 Task: Set the ecosystem for new security advisory in the repository "Javascript" to "NuGet".
Action: Mouse moved to (1218, 287)
Screenshot: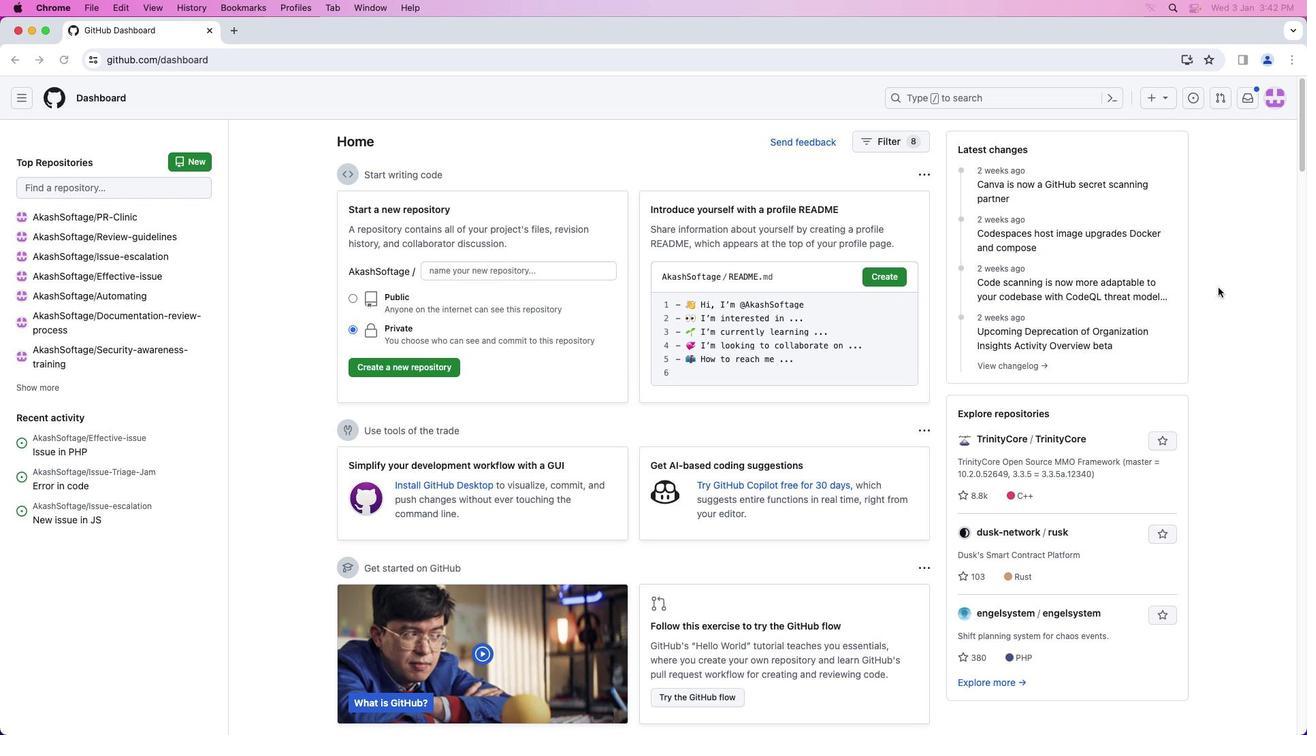
Action: Mouse pressed left at (1218, 287)
Screenshot: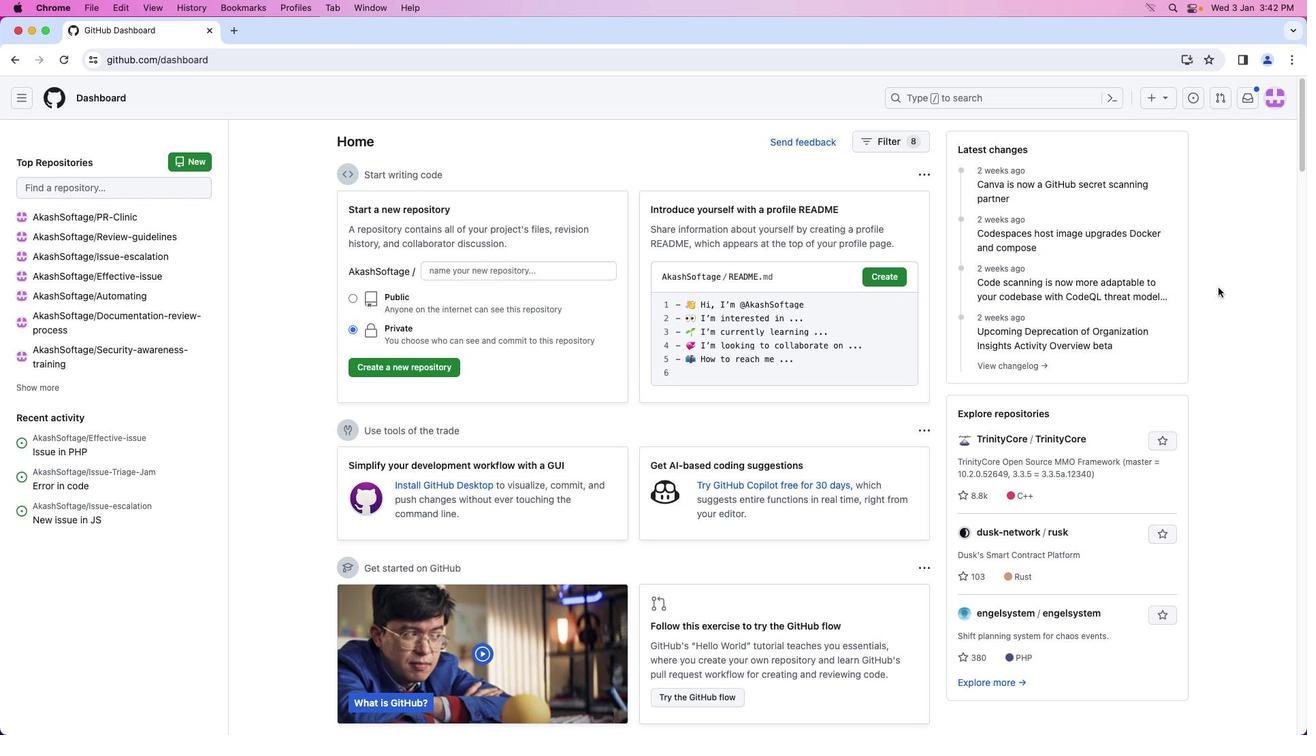 
Action: Mouse moved to (1278, 98)
Screenshot: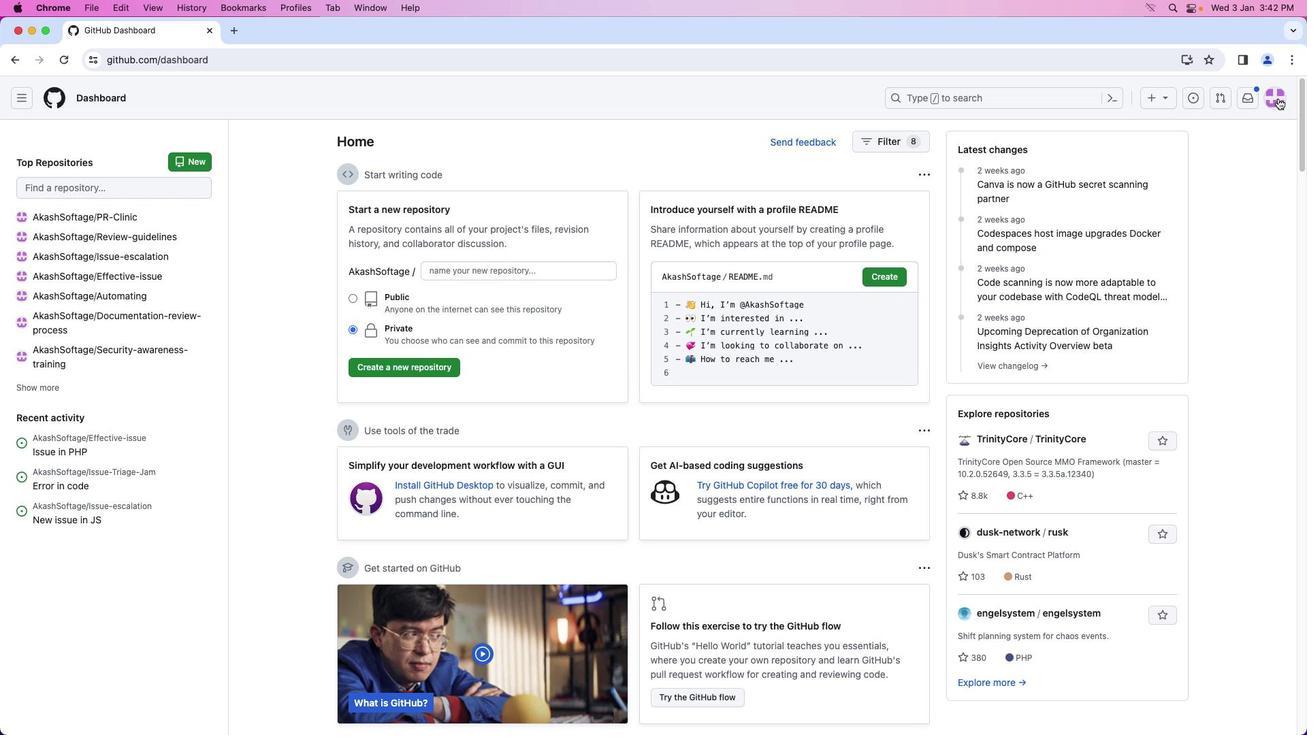 
Action: Mouse pressed left at (1278, 98)
Screenshot: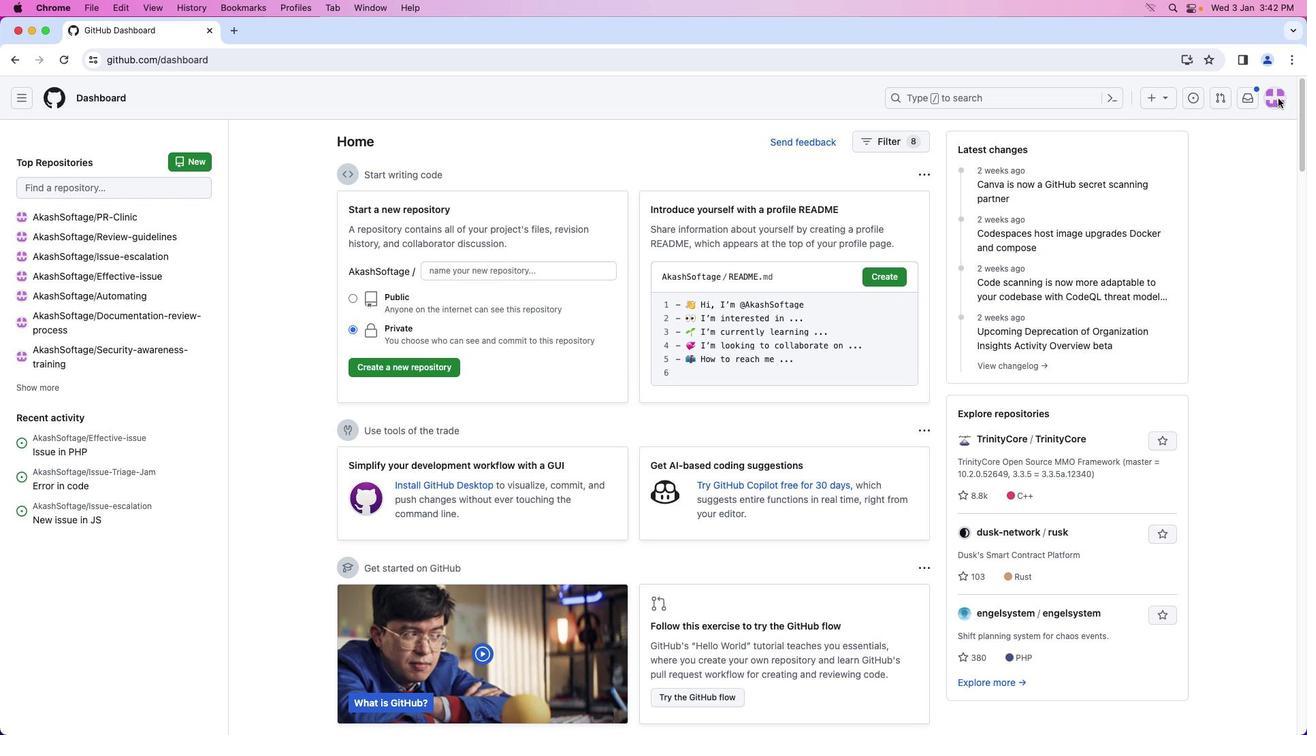 
Action: Mouse moved to (1227, 218)
Screenshot: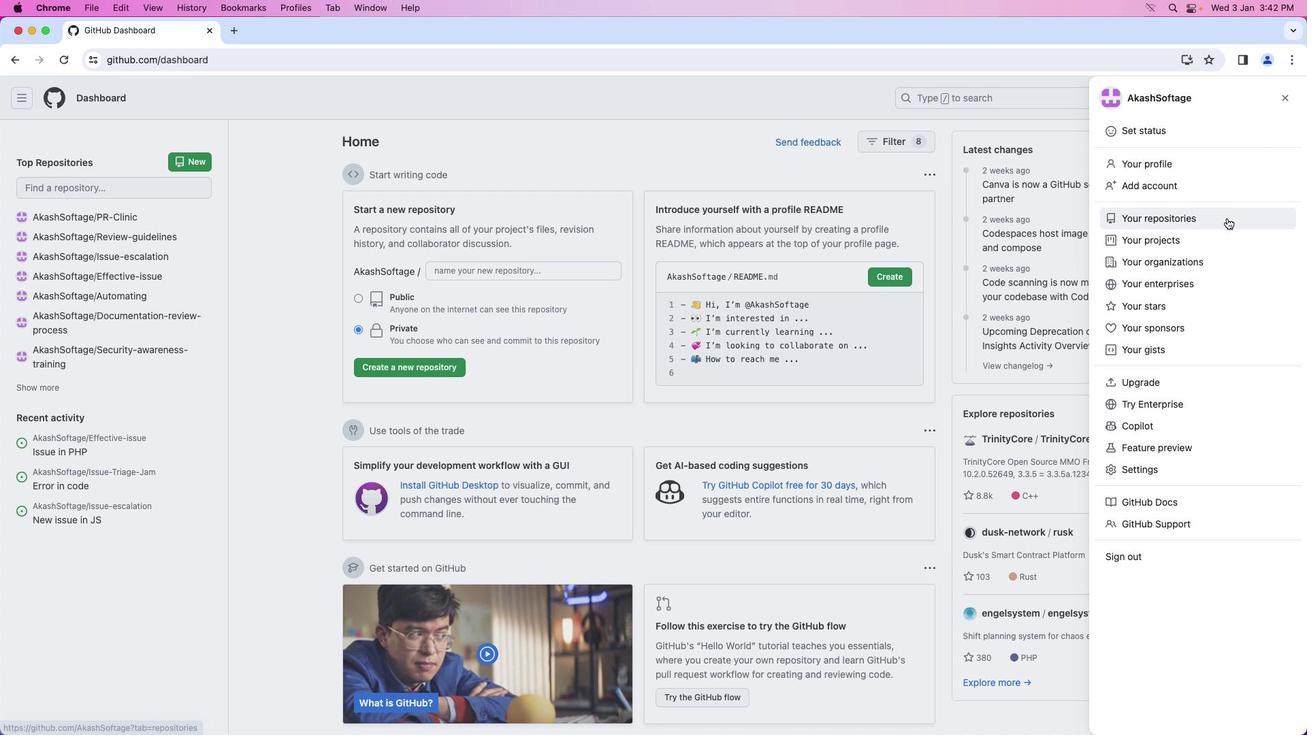 
Action: Mouse pressed left at (1227, 218)
Screenshot: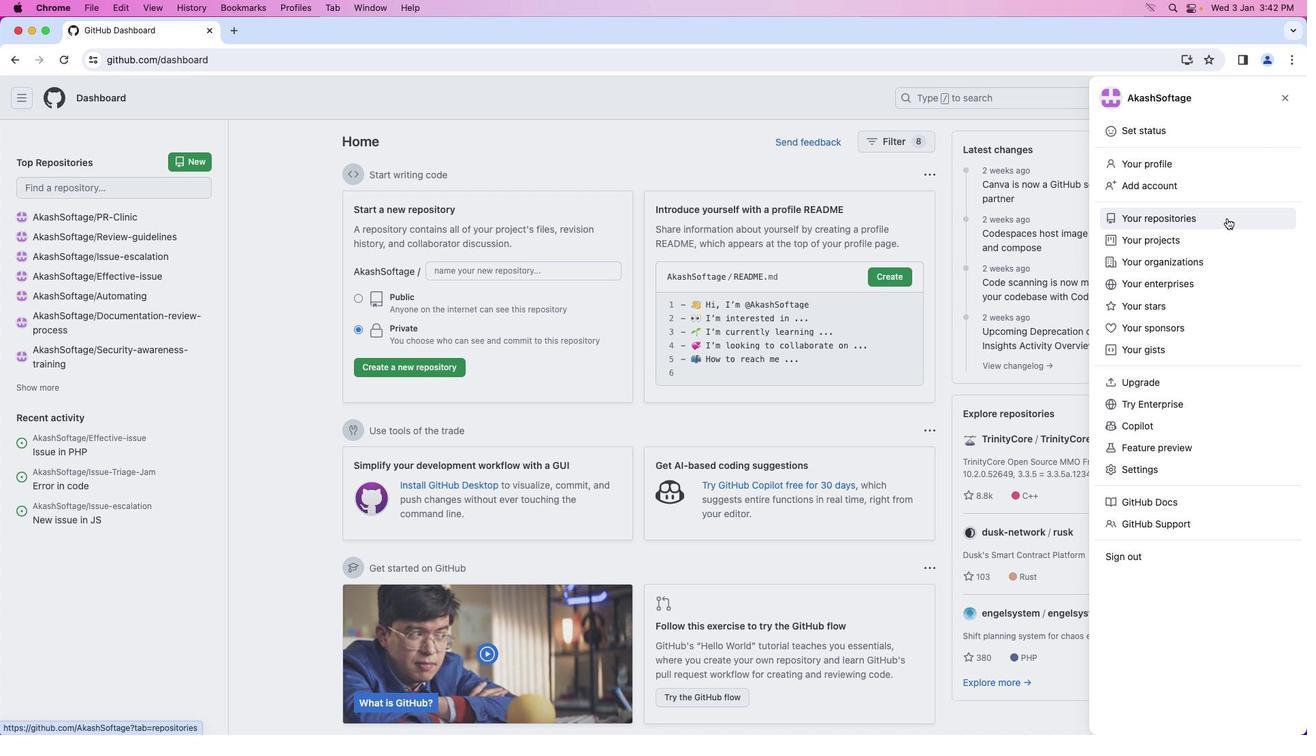 
Action: Mouse moved to (500, 228)
Screenshot: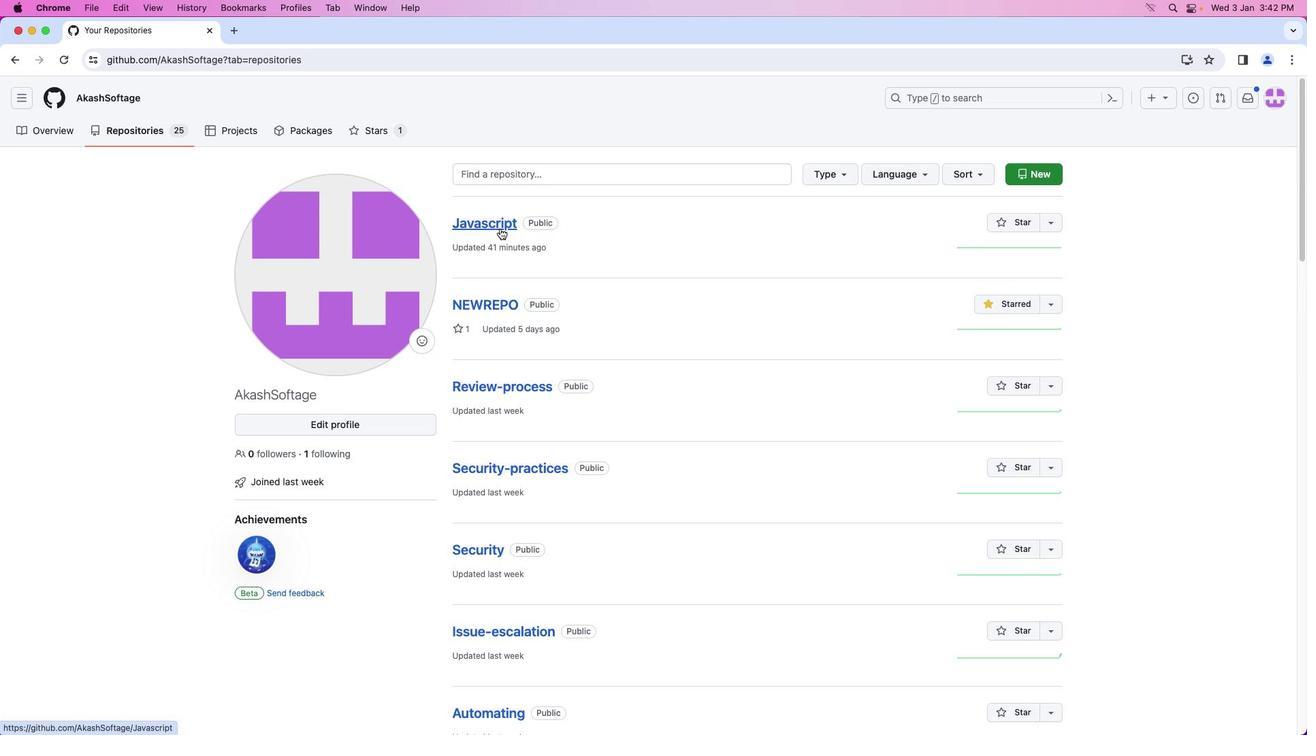 
Action: Mouse pressed left at (500, 228)
Screenshot: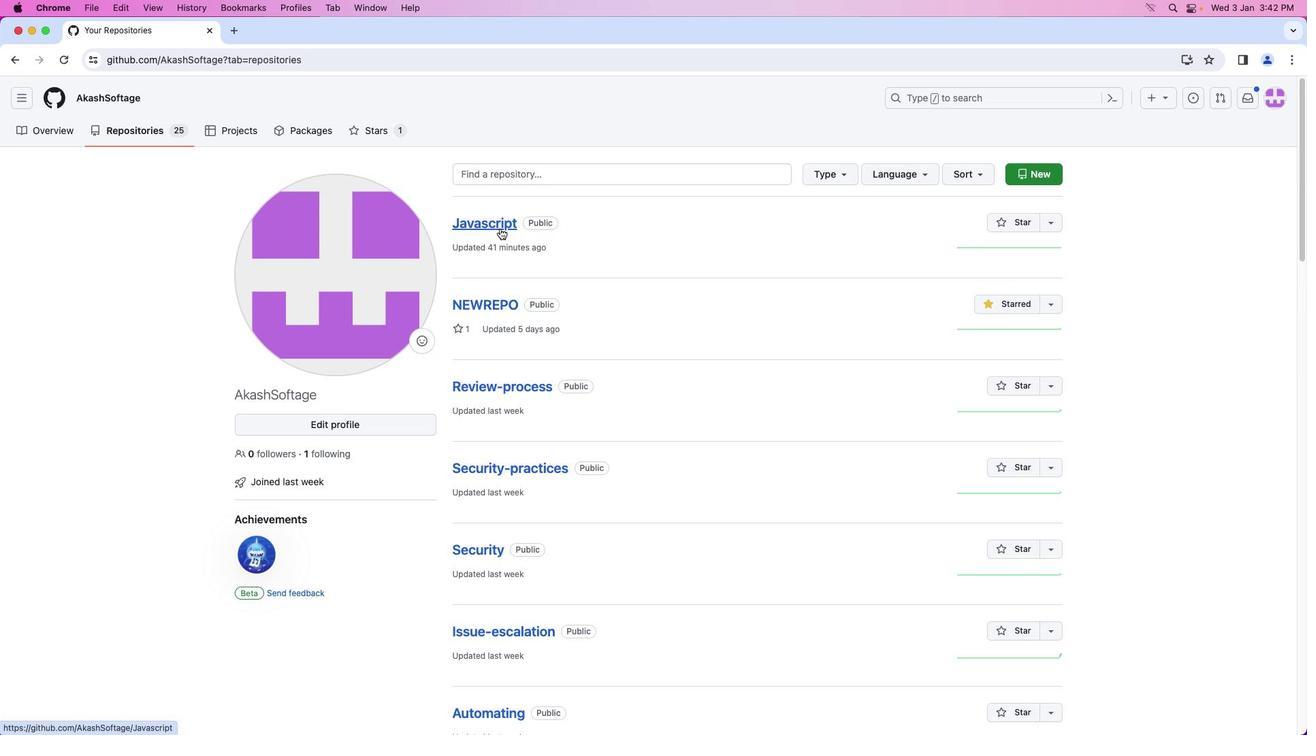 
Action: Mouse moved to (441, 144)
Screenshot: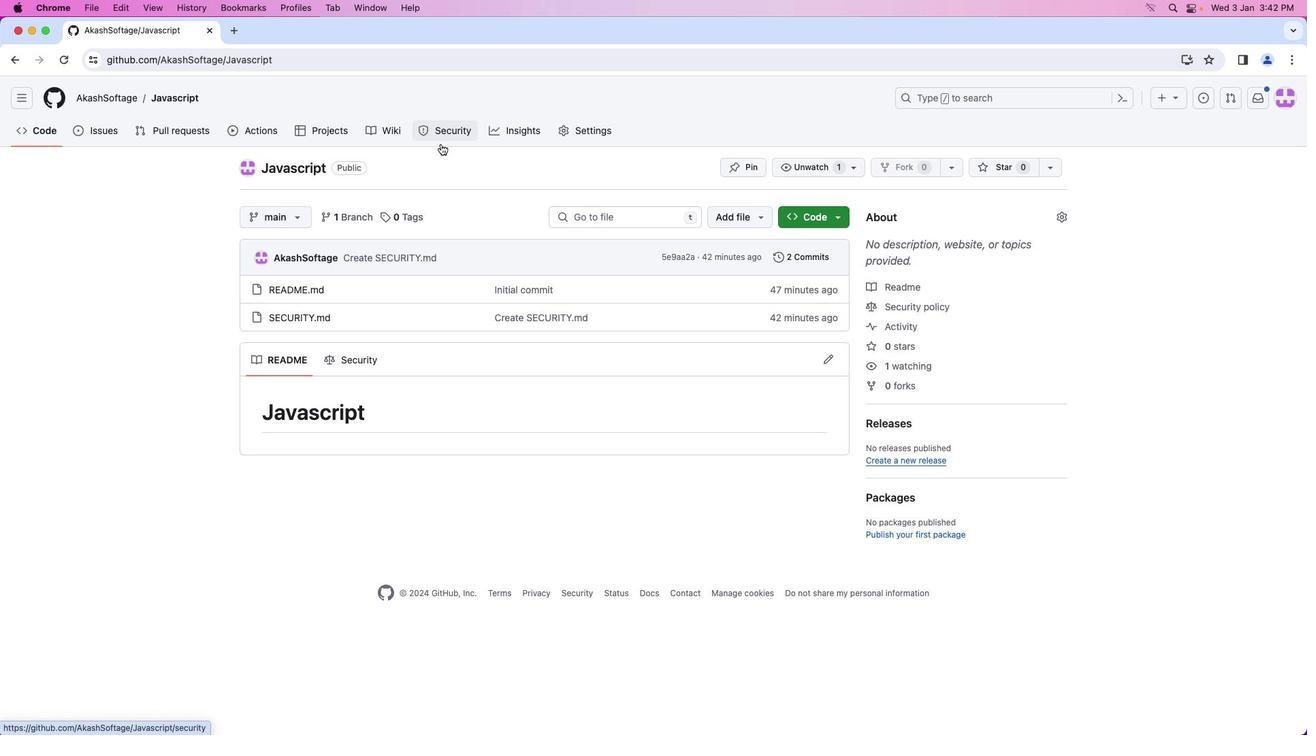 
Action: Mouse pressed left at (441, 144)
Screenshot: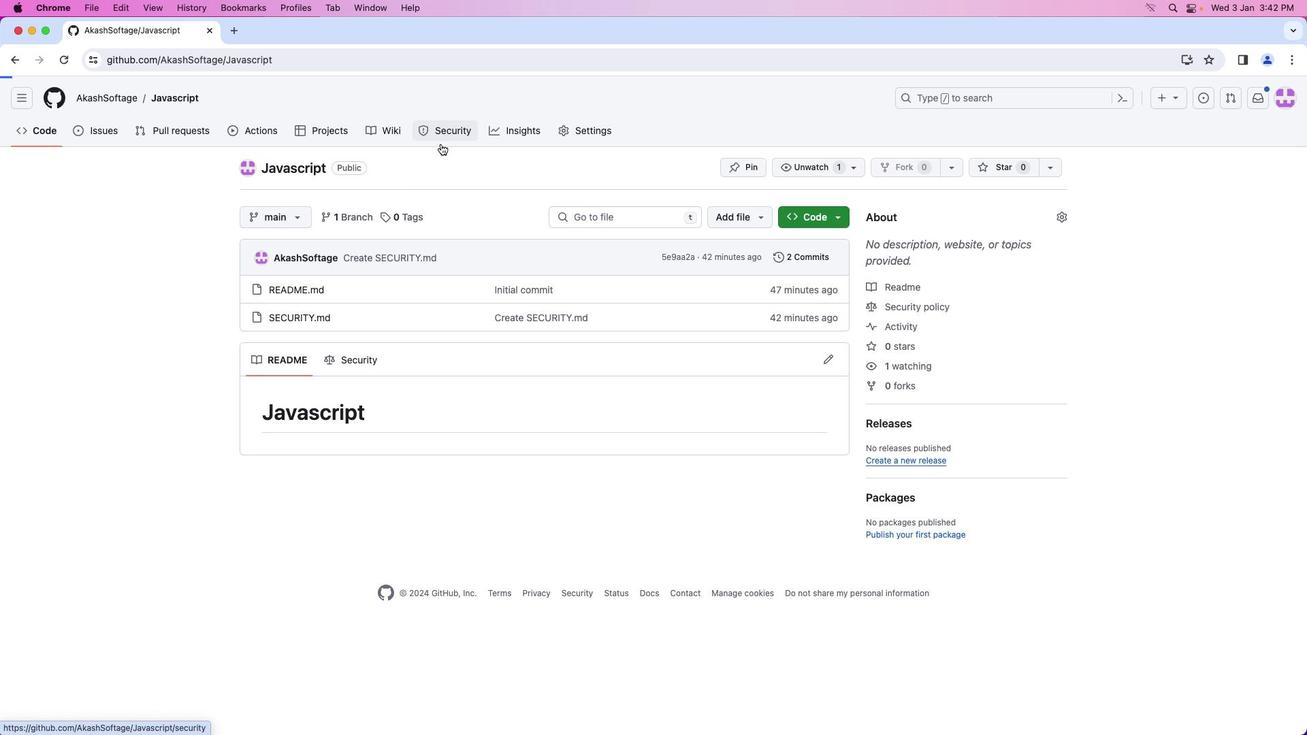 
Action: Mouse moved to (358, 251)
Screenshot: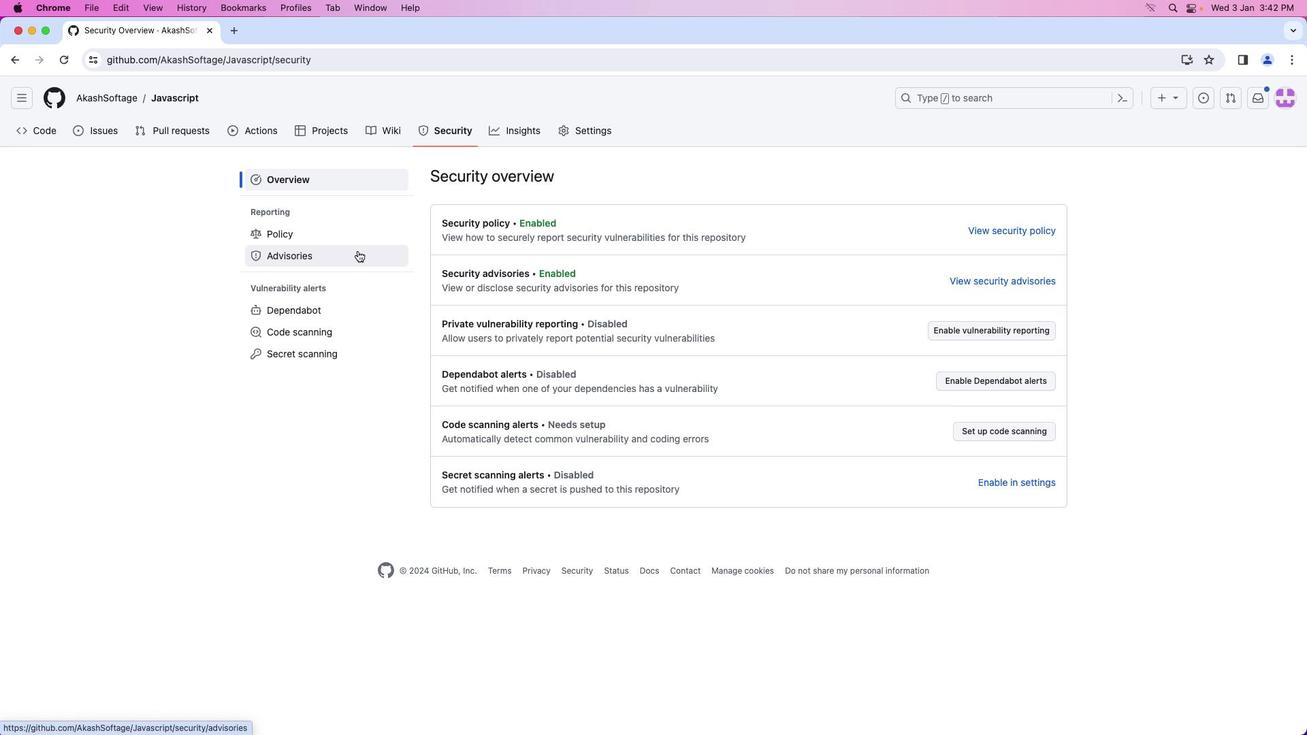 
Action: Mouse pressed left at (358, 251)
Screenshot: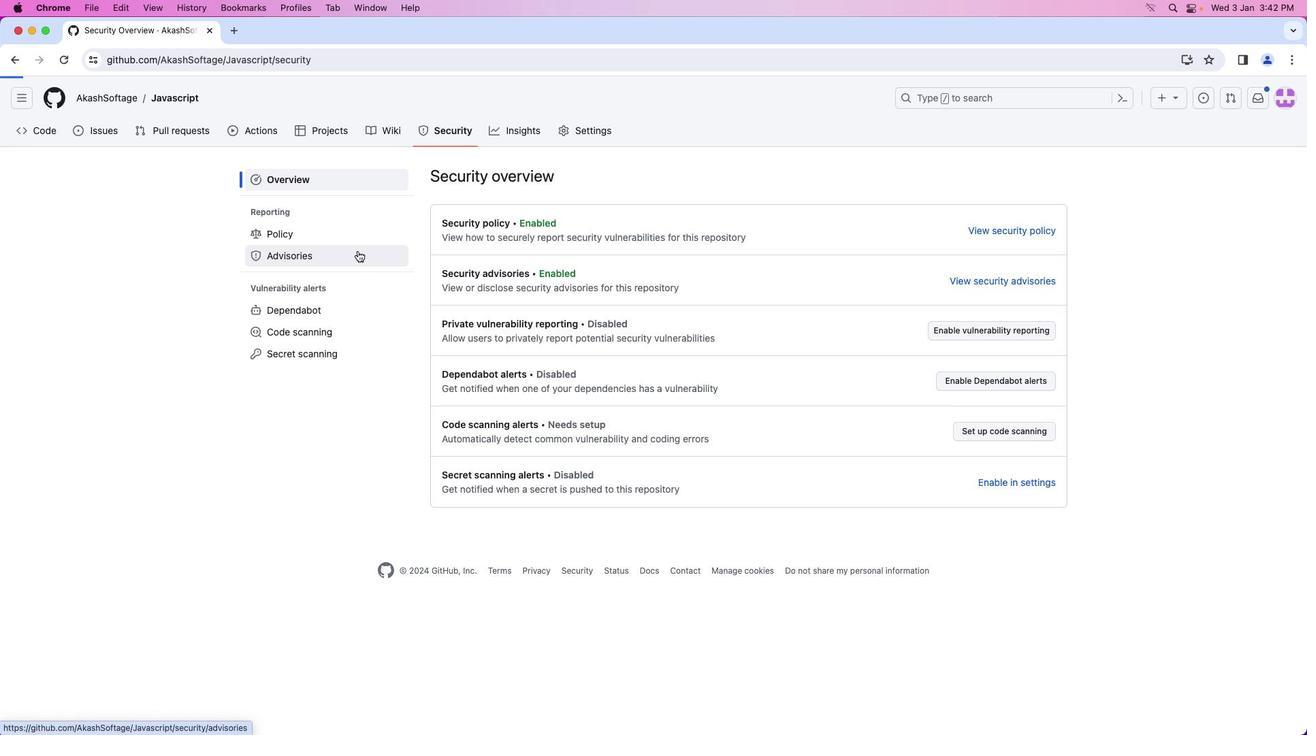 
Action: Mouse moved to (931, 185)
Screenshot: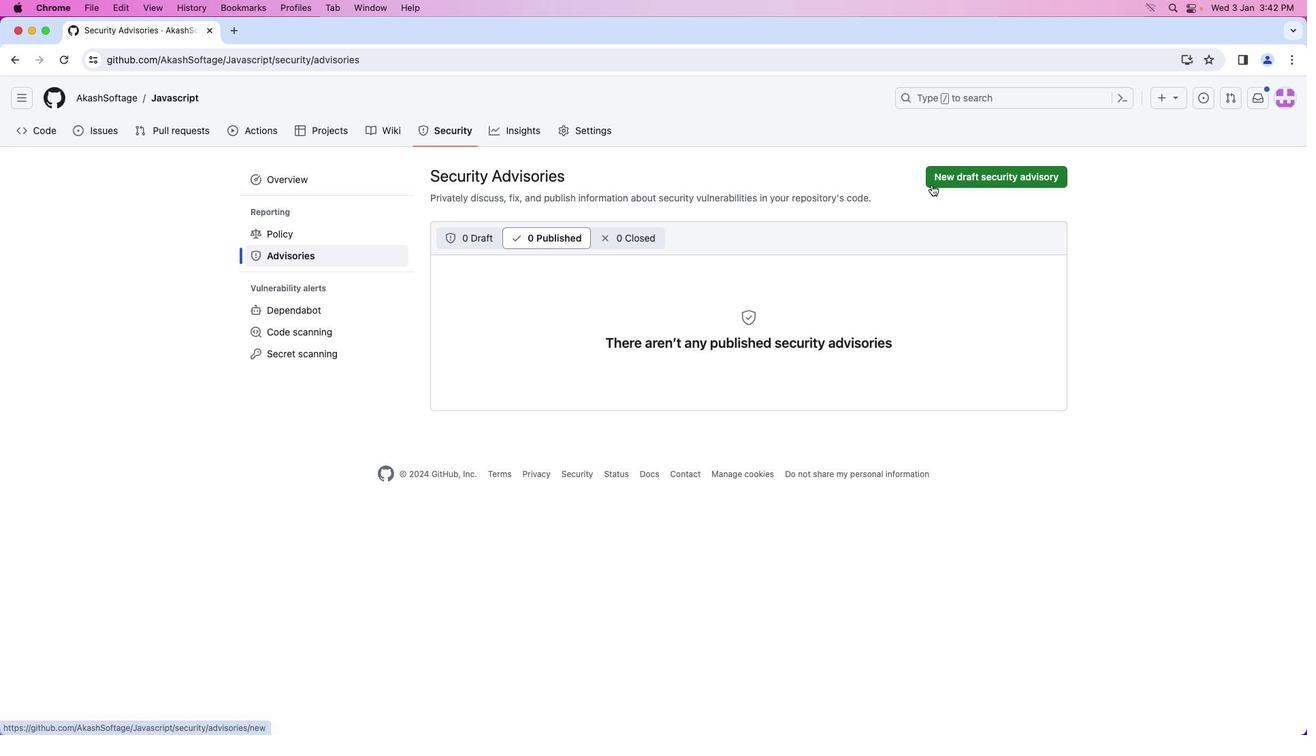 
Action: Mouse pressed left at (931, 185)
Screenshot: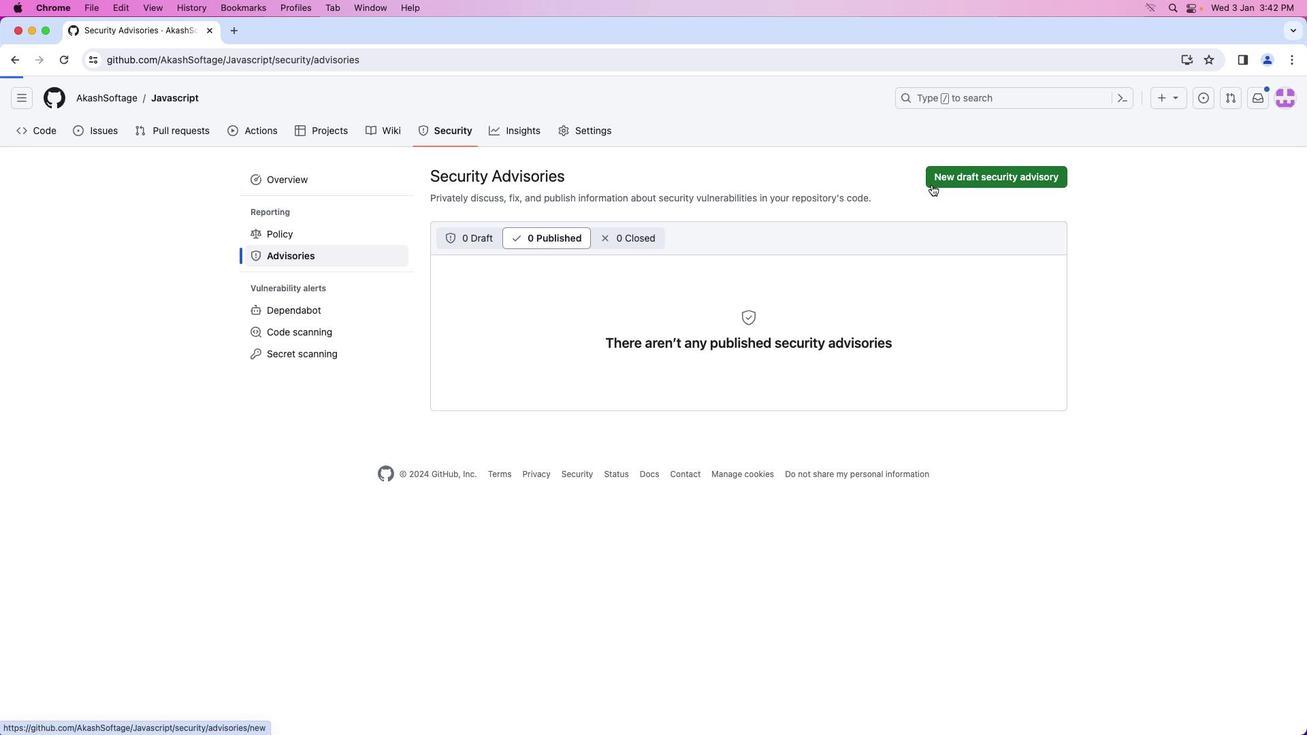 
Action: Mouse moved to (695, 317)
Screenshot: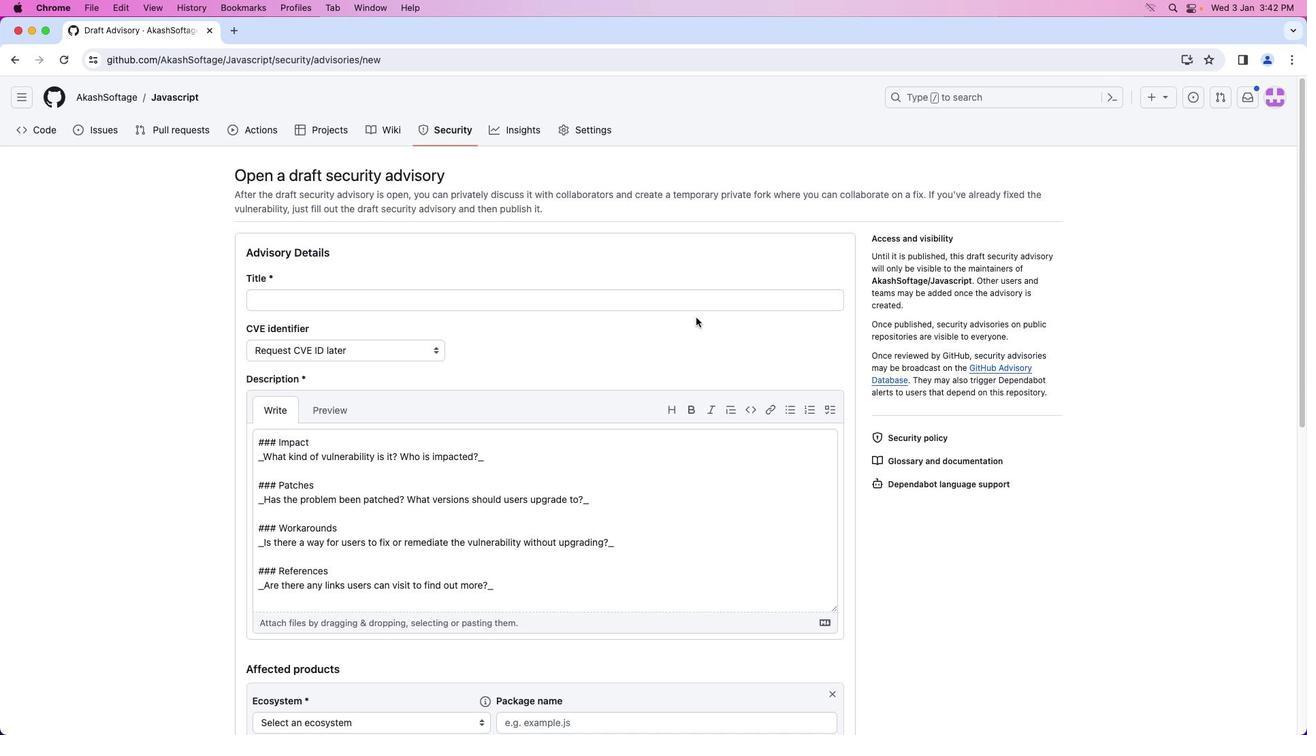 
Action: Mouse scrolled (695, 317) with delta (0, 0)
Screenshot: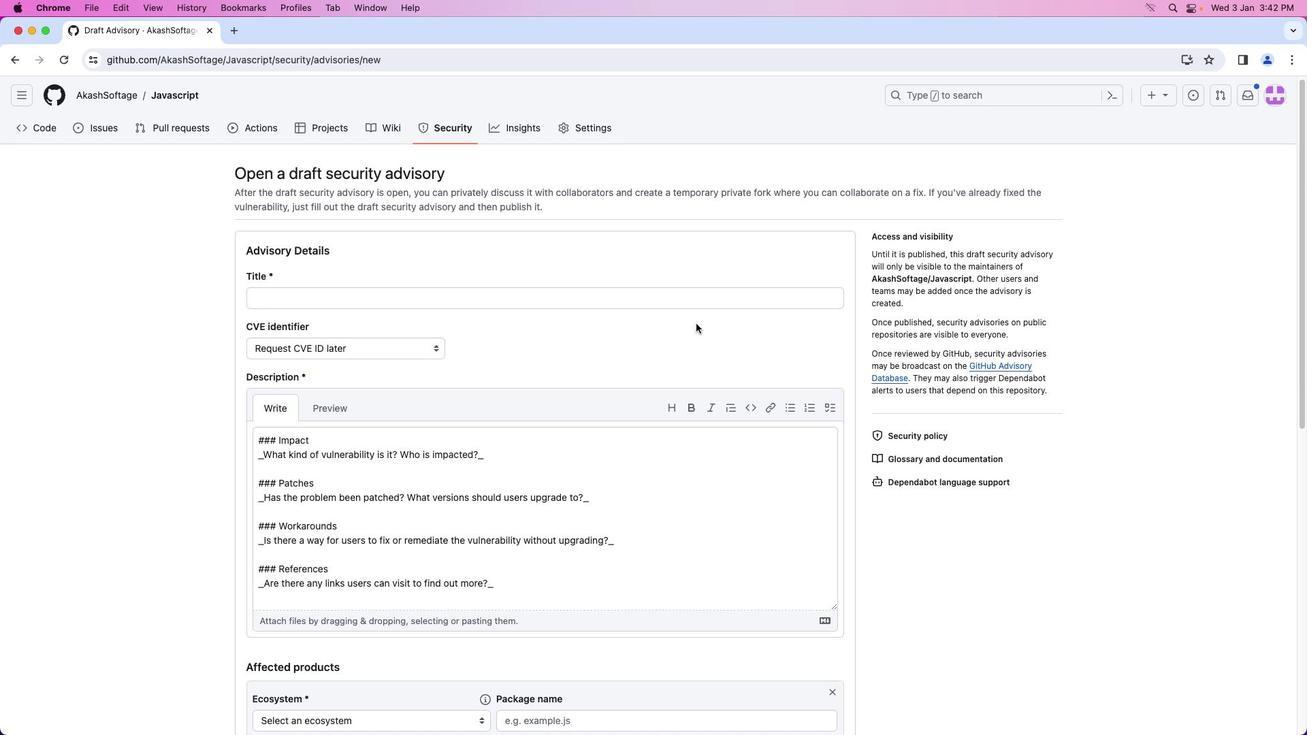 
Action: Mouse scrolled (695, 317) with delta (0, 0)
Screenshot: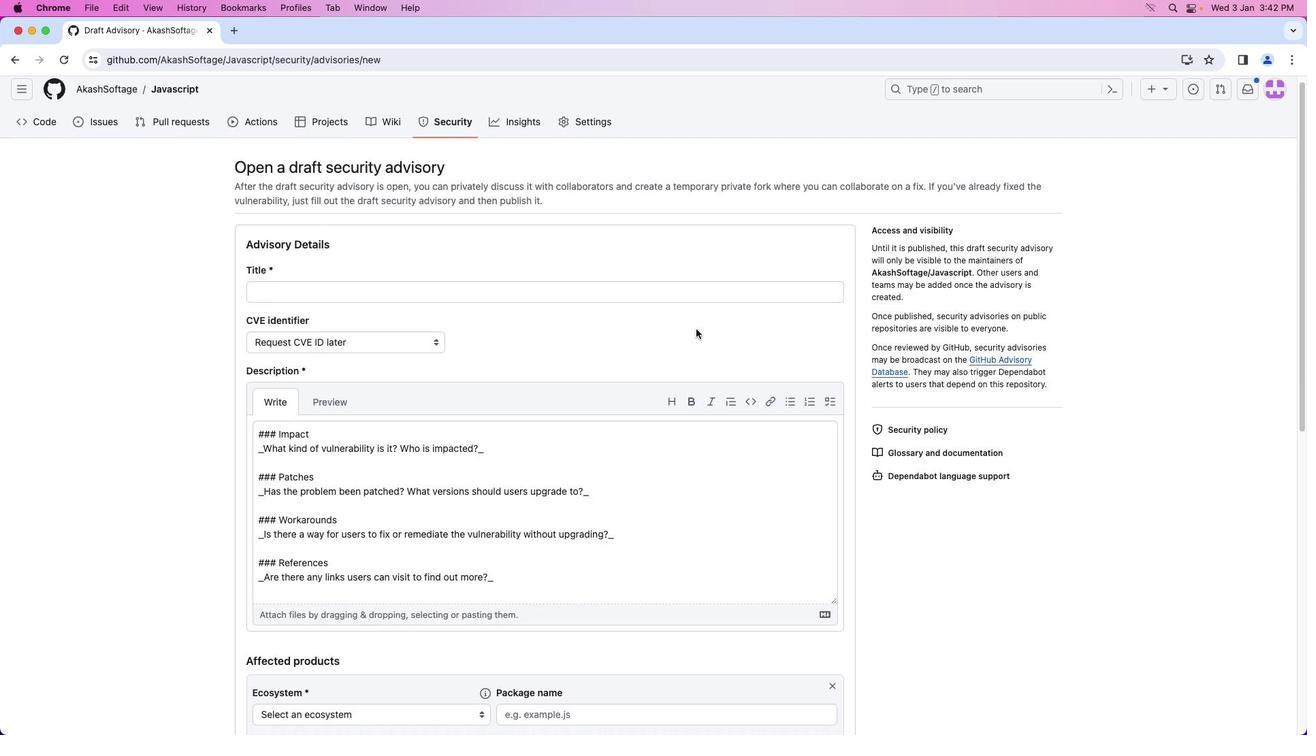 
Action: Mouse moved to (695, 326)
Screenshot: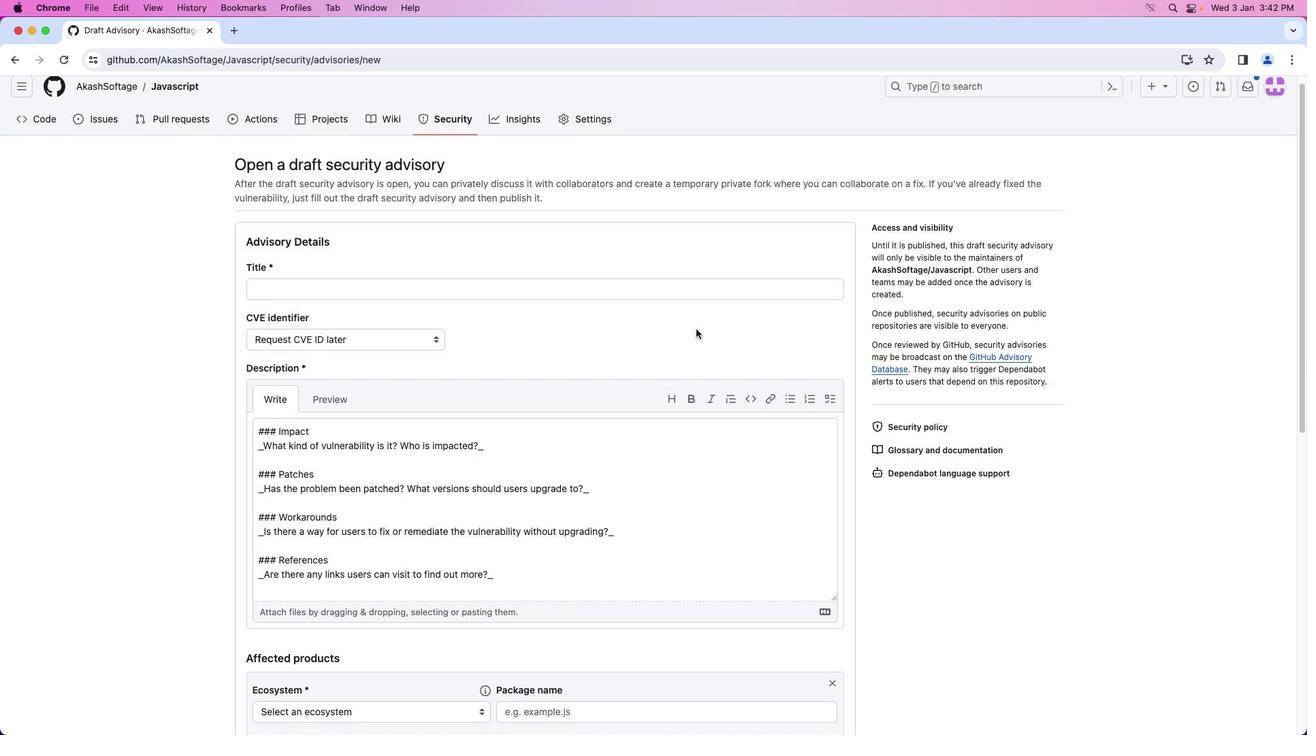 
Action: Mouse scrolled (695, 326) with delta (0, 0)
Screenshot: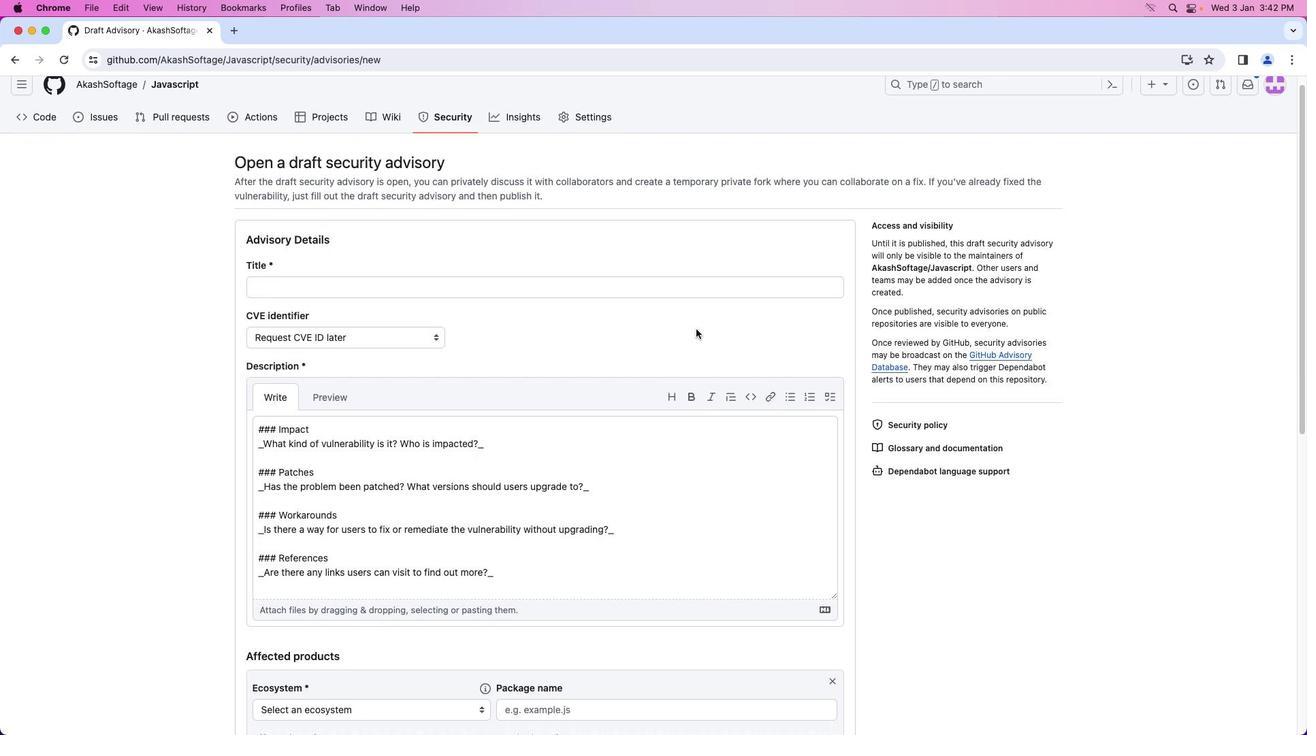 
Action: Mouse moved to (695, 328)
Screenshot: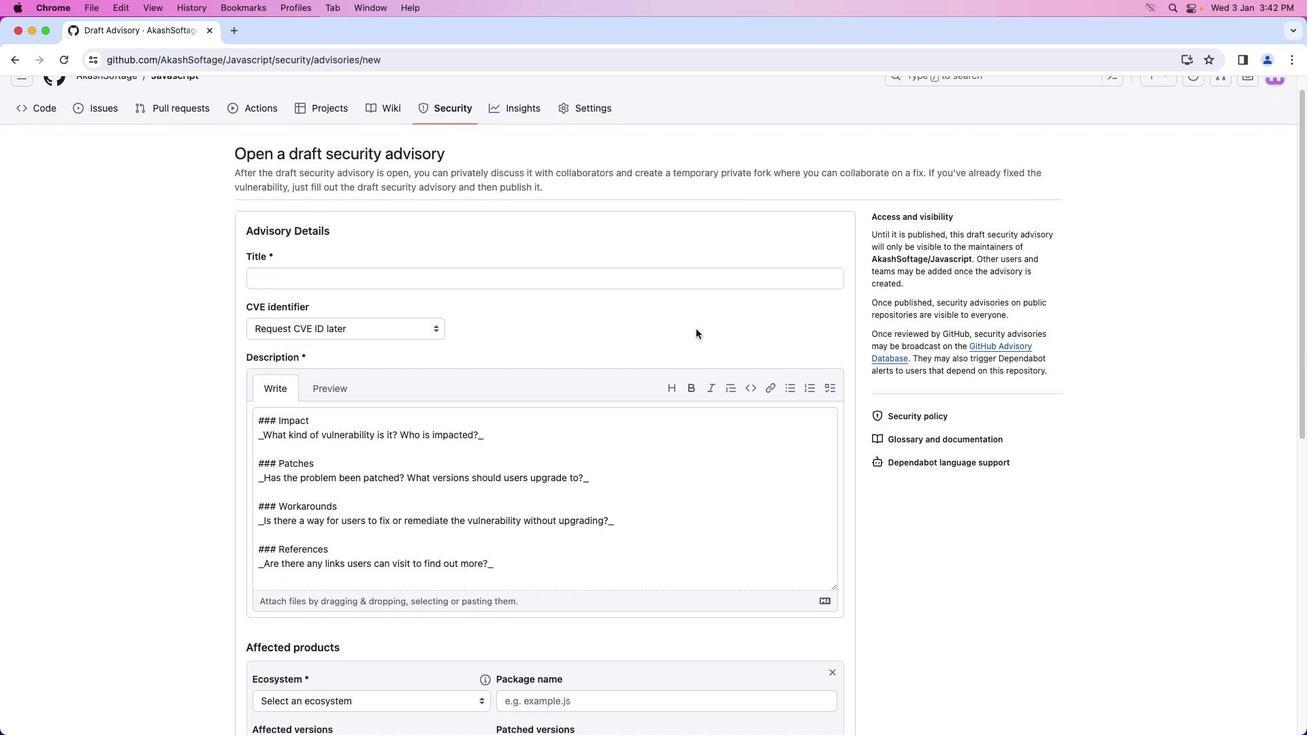 
Action: Mouse scrolled (695, 328) with delta (0, 0)
Screenshot: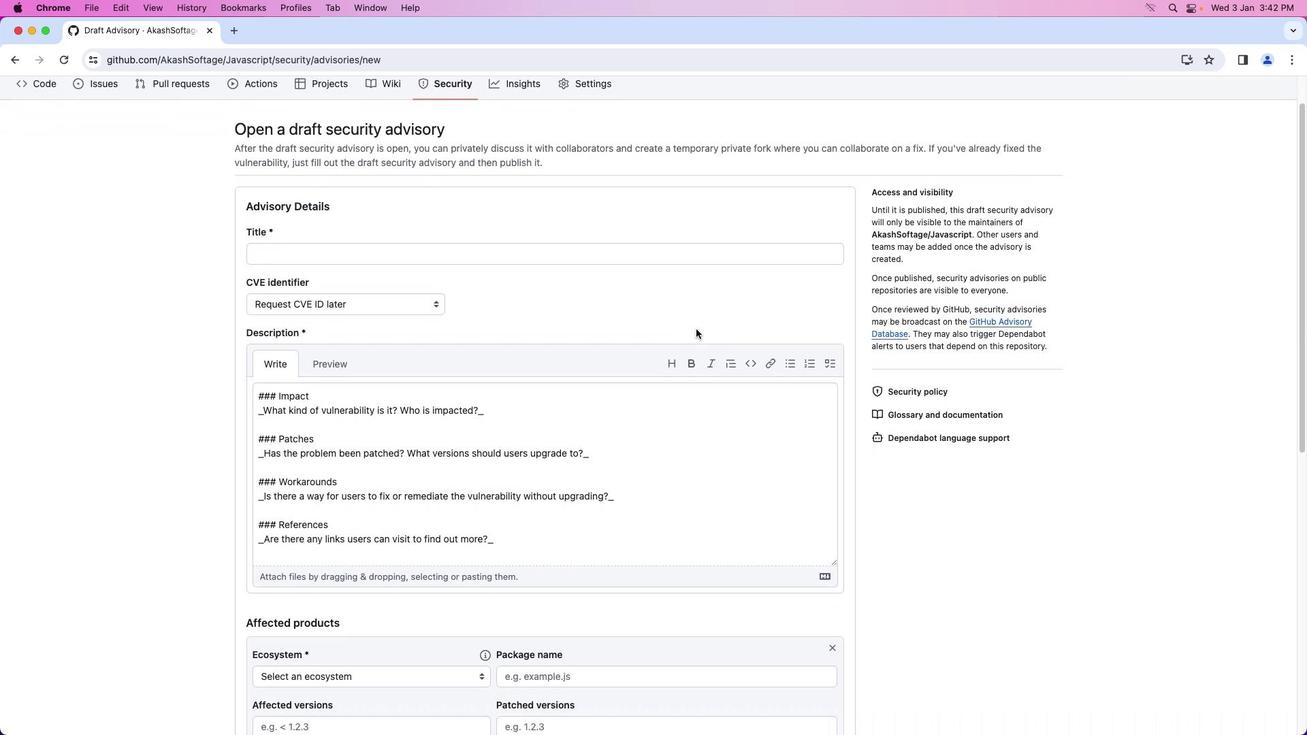
Action: Mouse scrolled (695, 328) with delta (0, 0)
Screenshot: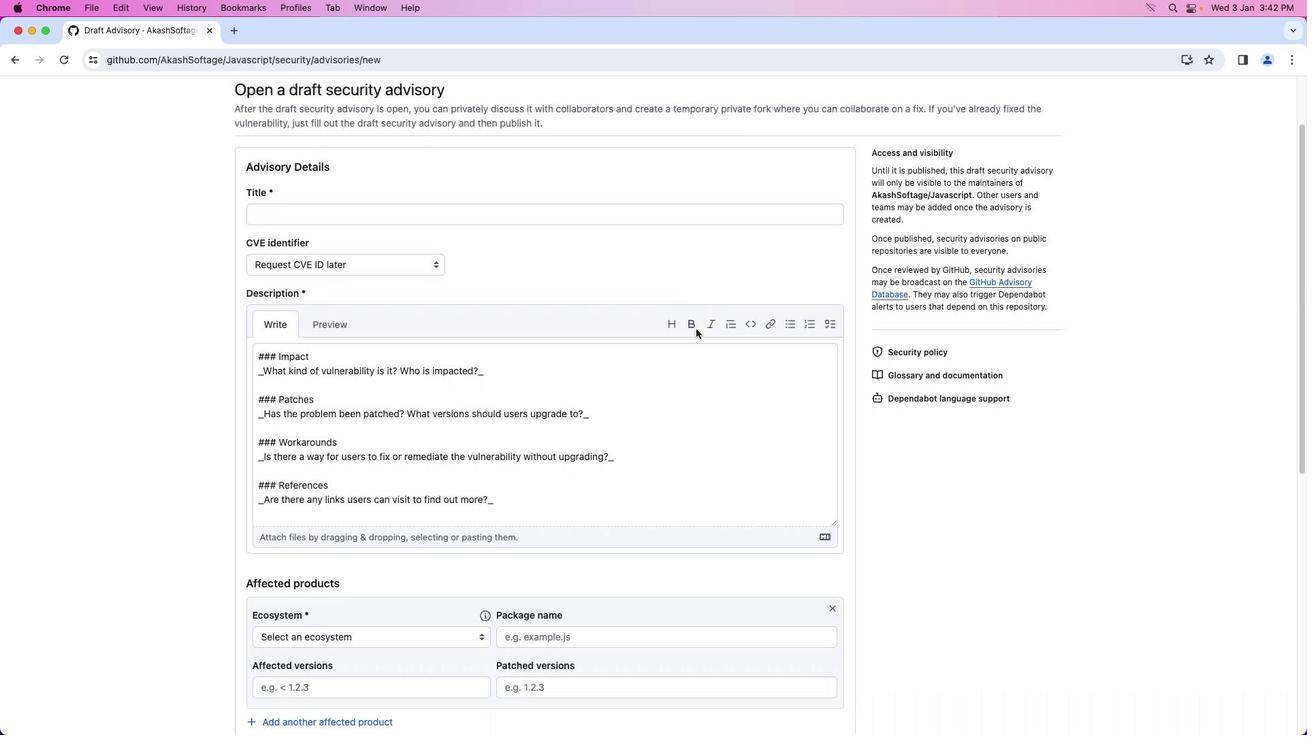 
Action: Mouse moved to (695, 329)
Screenshot: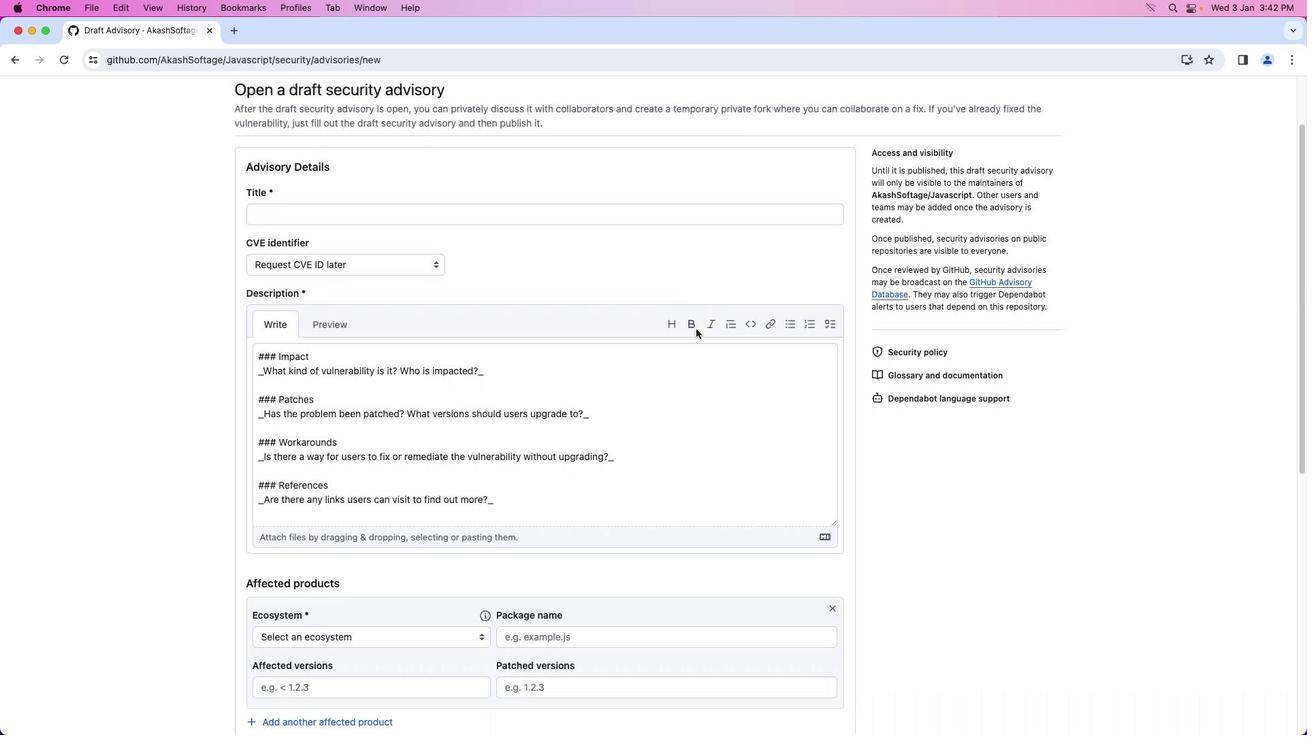 
Action: Mouse scrolled (695, 329) with delta (0, 0)
Screenshot: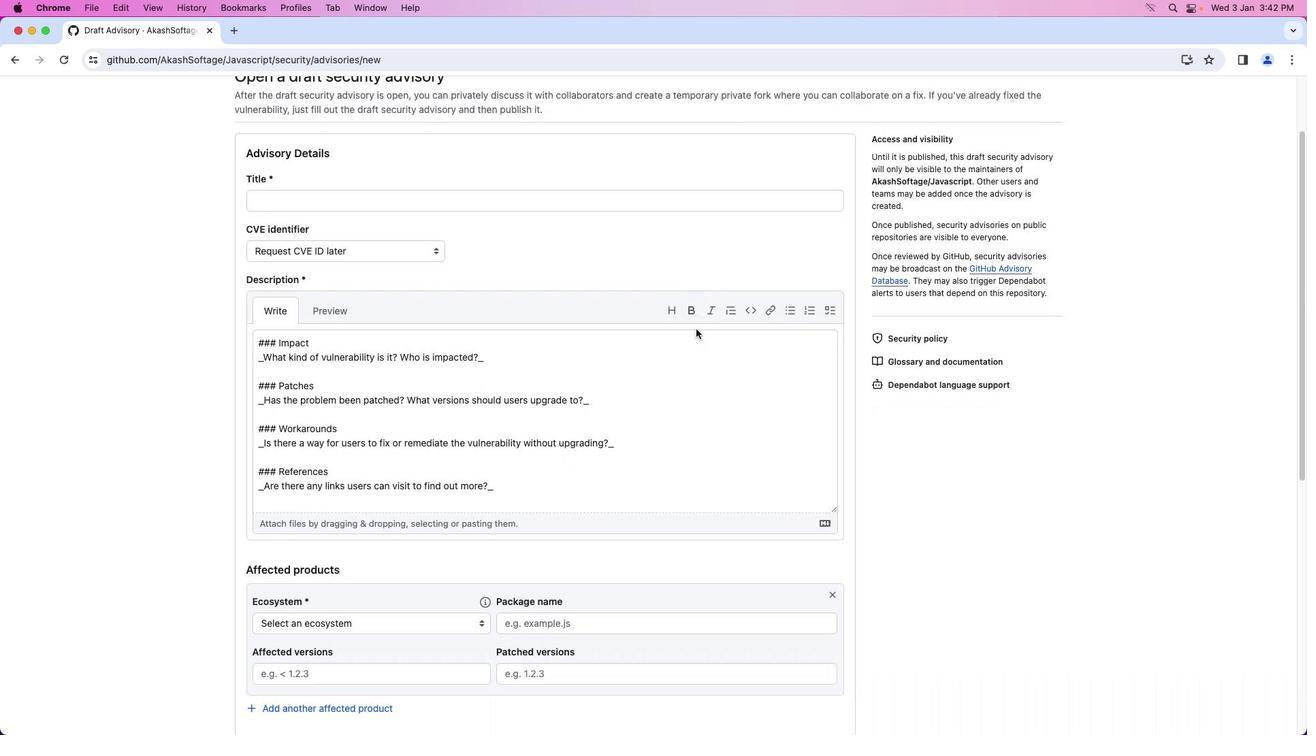 
Action: Mouse moved to (696, 329)
Screenshot: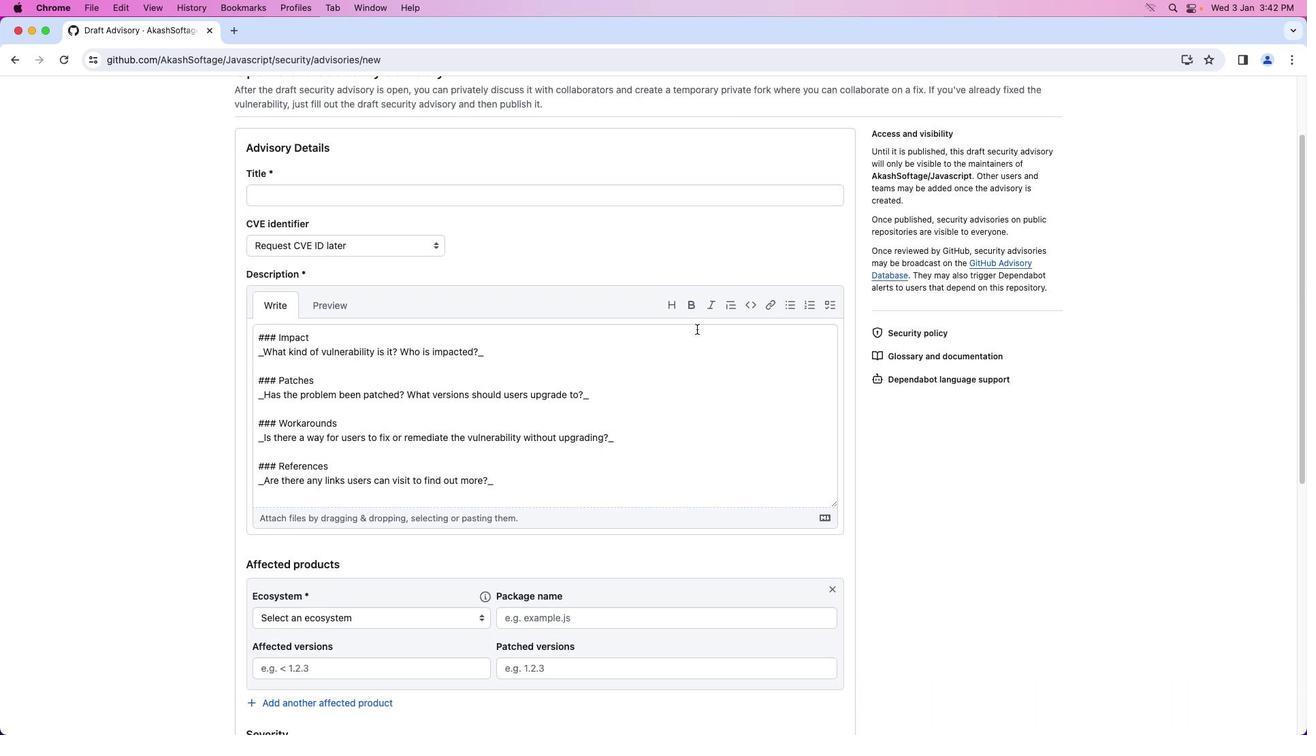 
Action: Mouse scrolled (696, 329) with delta (0, 0)
Screenshot: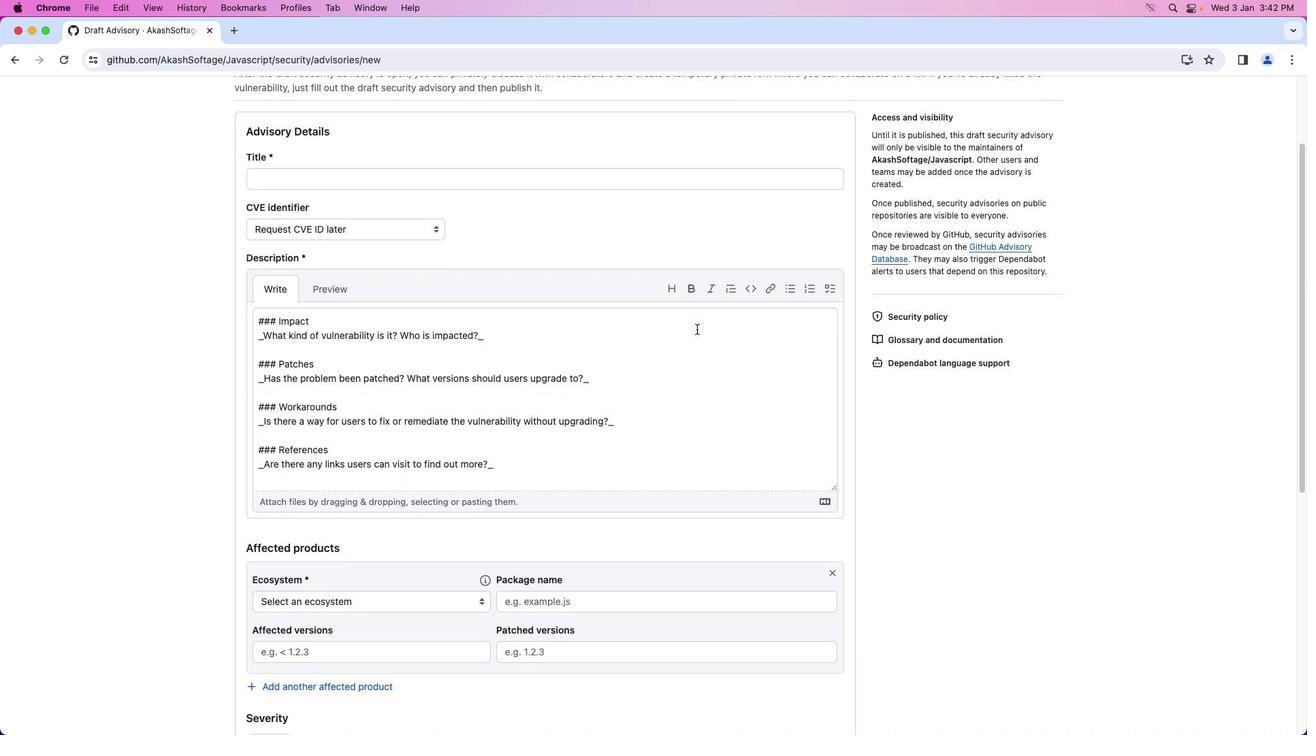 
Action: Mouse scrolled (696, 329) with delta (0, 0)
Screenshot: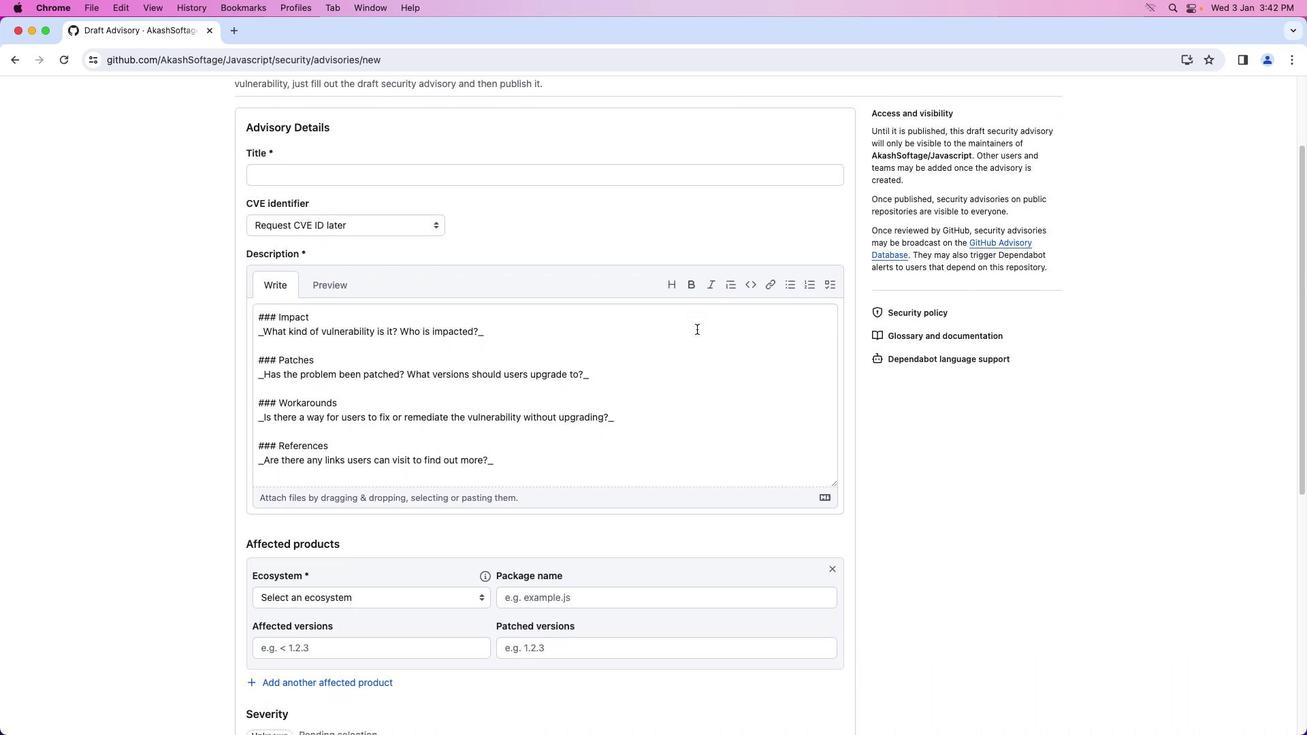 
Action: Mouse moved to (408, 602)
Screenshot: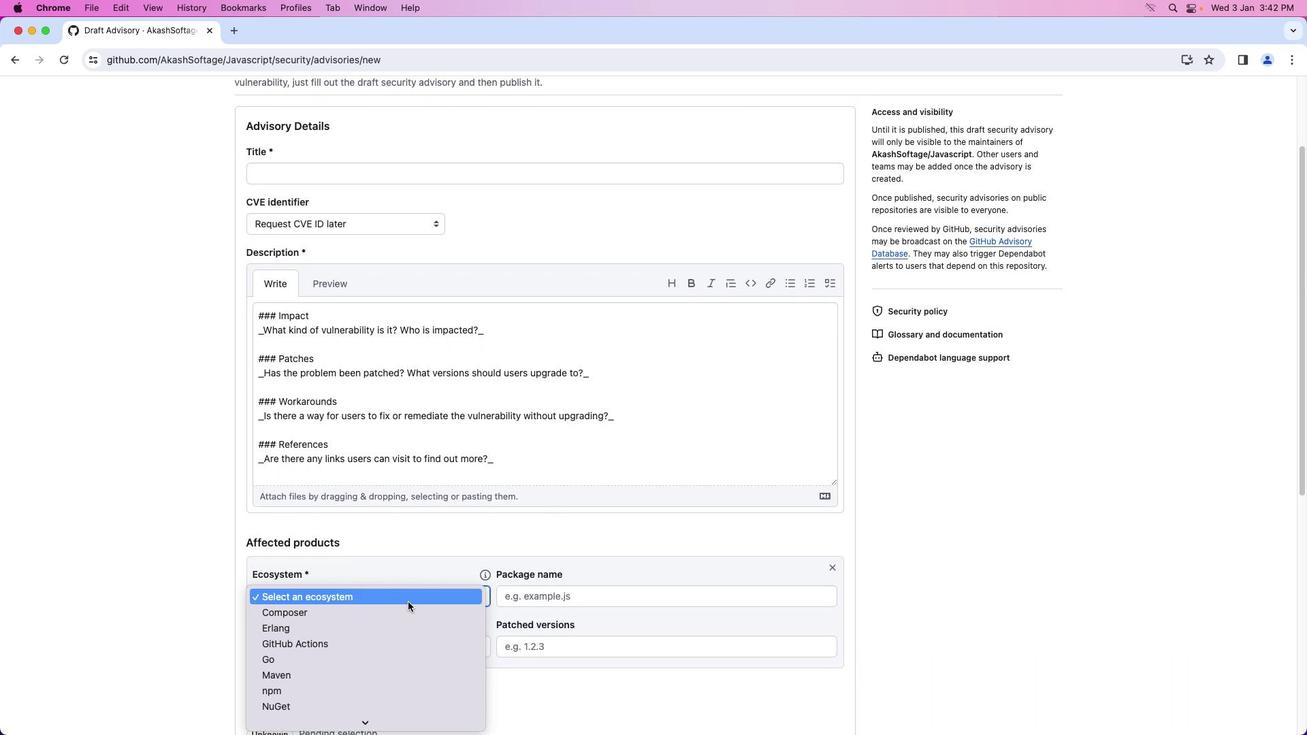 
Action: Mouse pressed left at (408, 602)
Screenshot: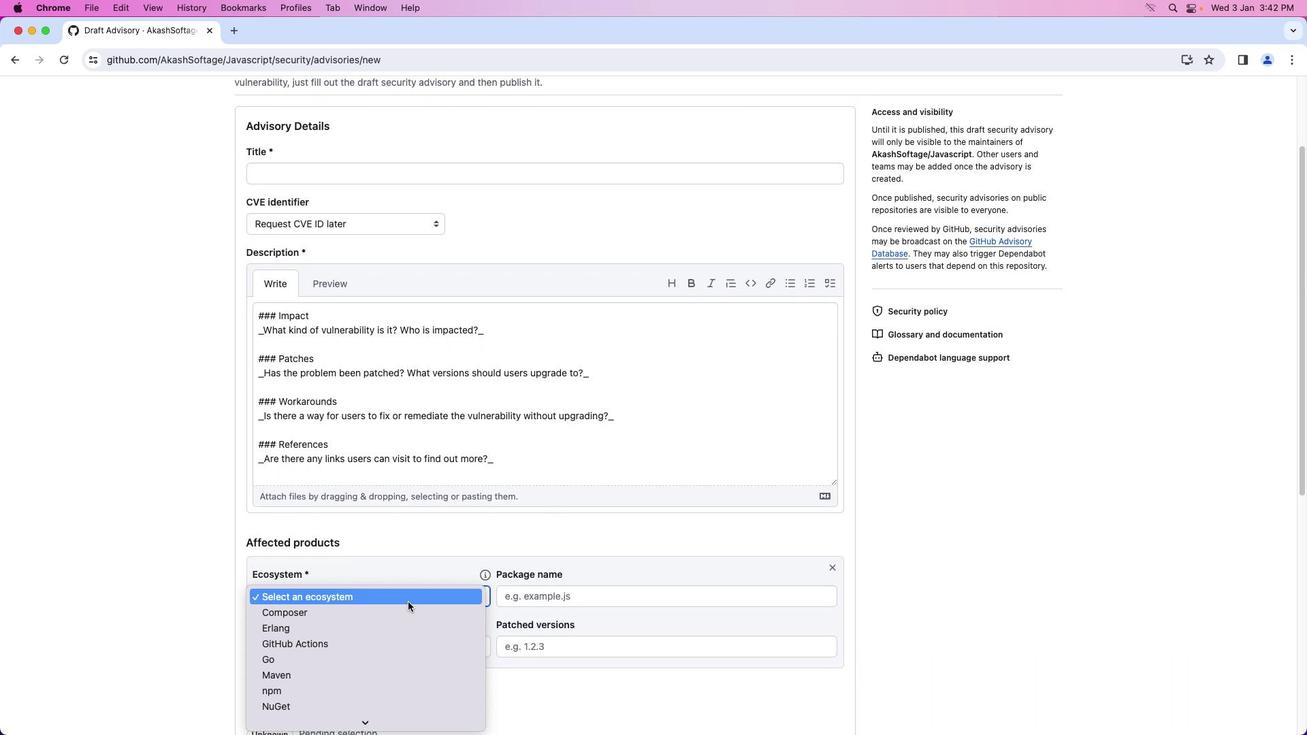 
Action: Mouse moved to (407, 600)
Screenshot: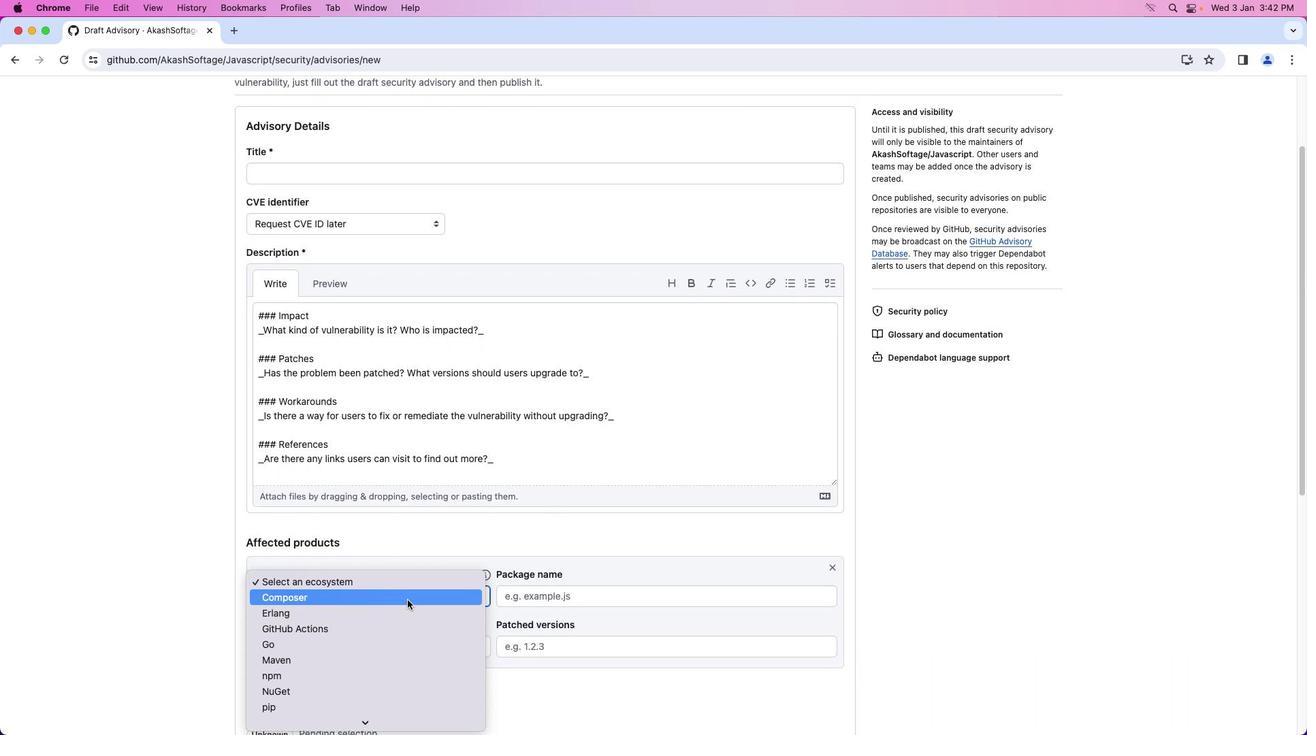 
Action: Mouse scrolled (407, 600) with delta (0, 0)
Screenshot: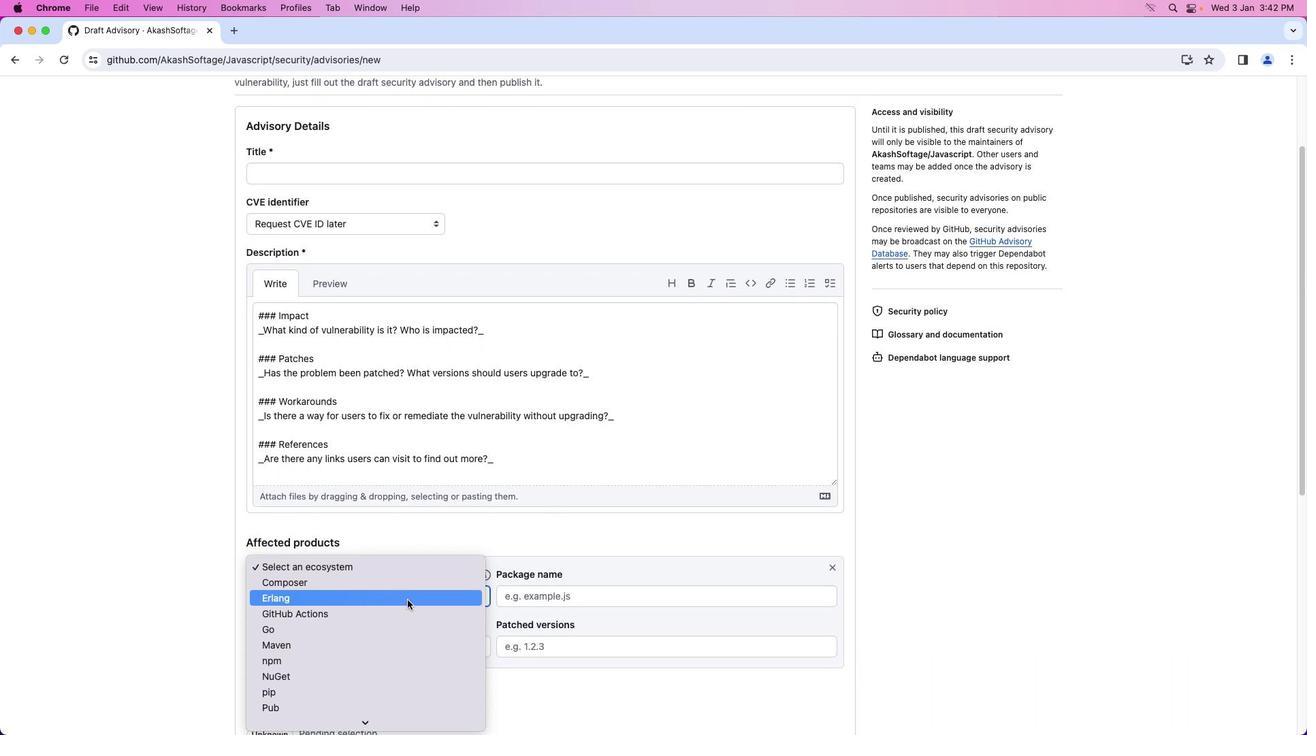 
Action: Mouse moved to (407, 600)
Screenshot: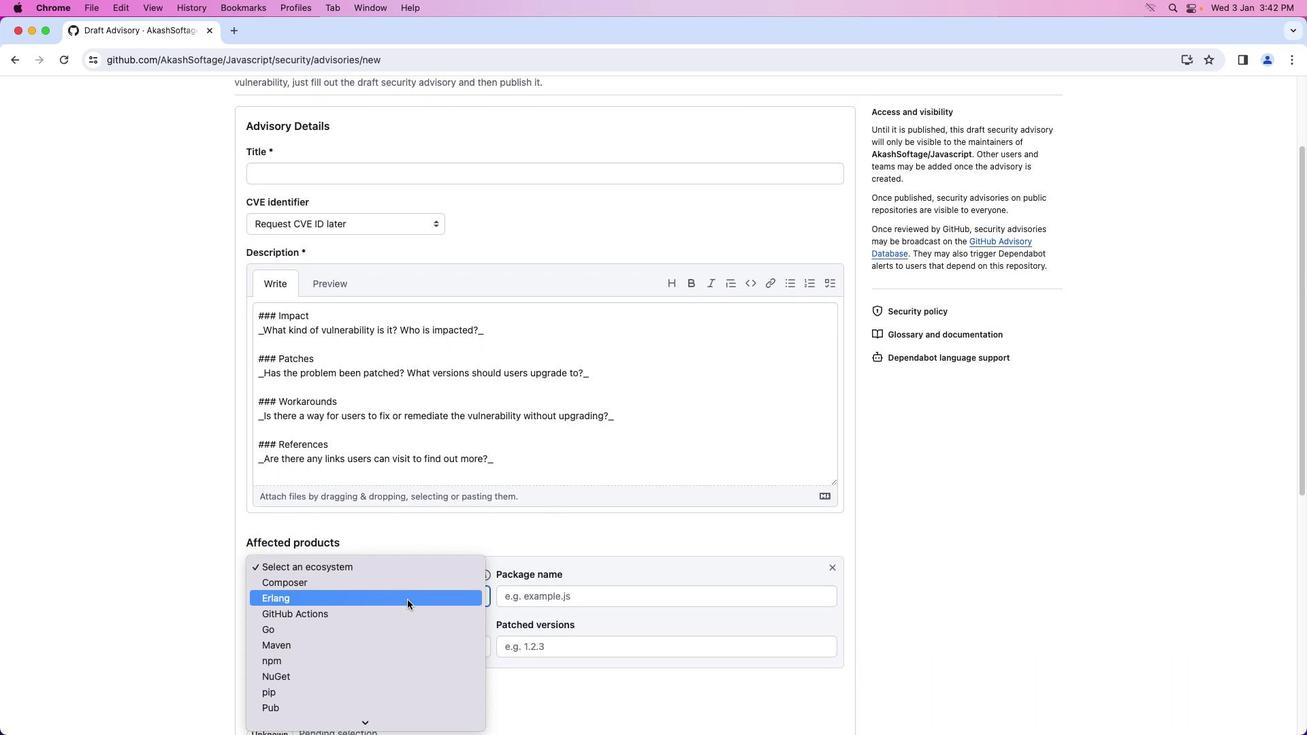 
Action: Mouse scrolled (407, 600) with delta (0, 0)
Screenshot: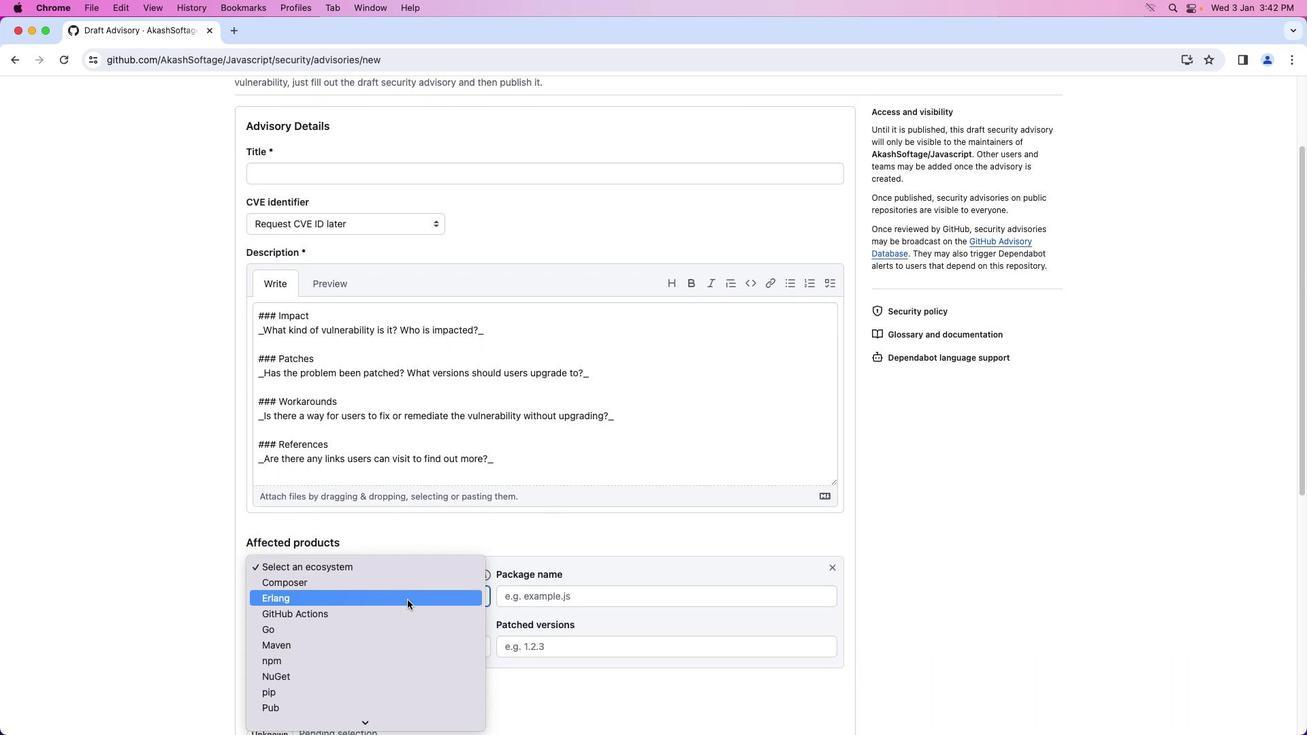 
Action: Mouse scrolled (407, 600) with delta (0, 0)
Screenshot: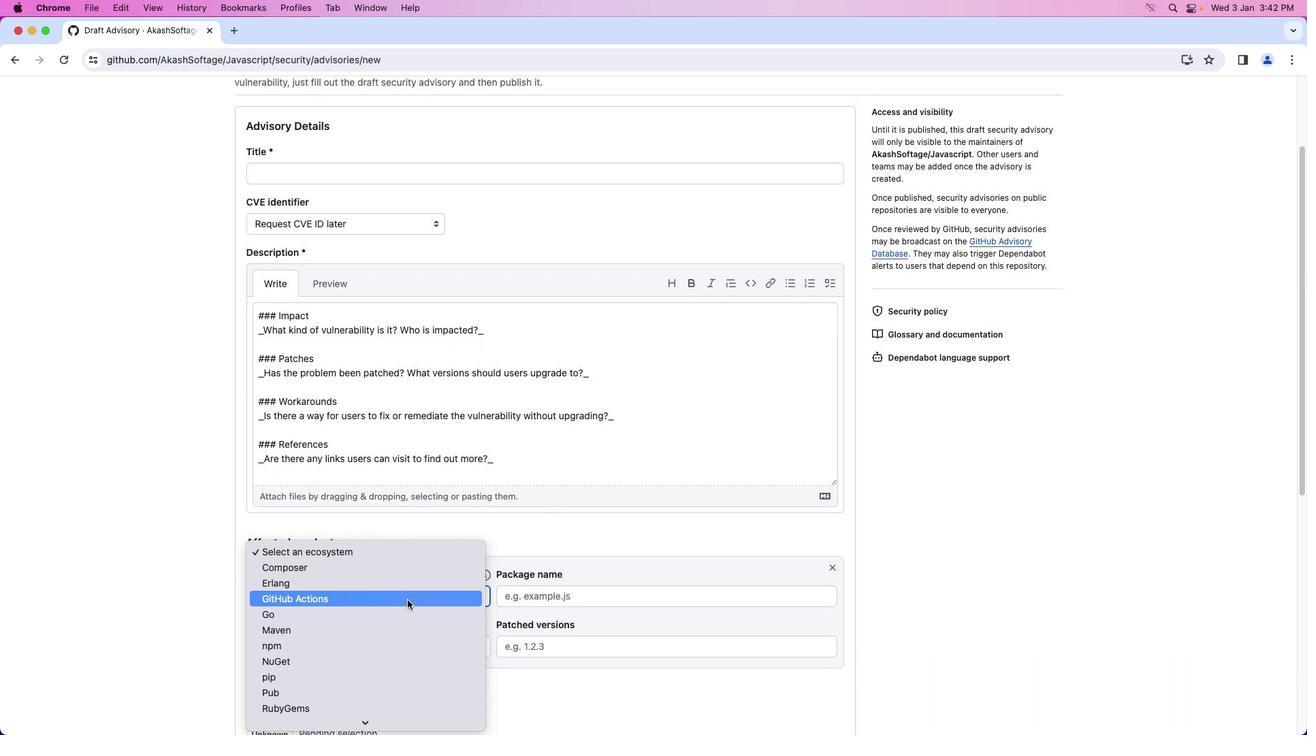 
Action: Mouse moved to (339, 656)
Screenshot: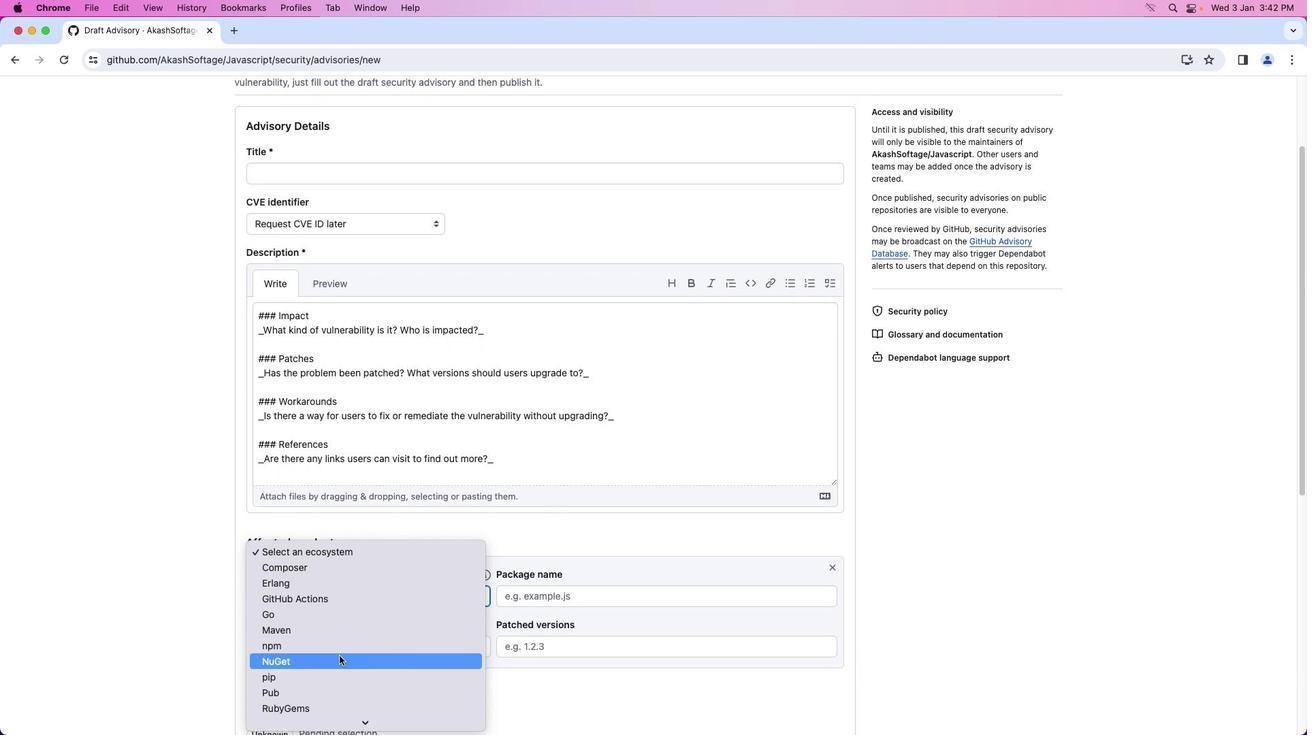 
Action: Mouse pressed left at (339, 656)
Screenshot: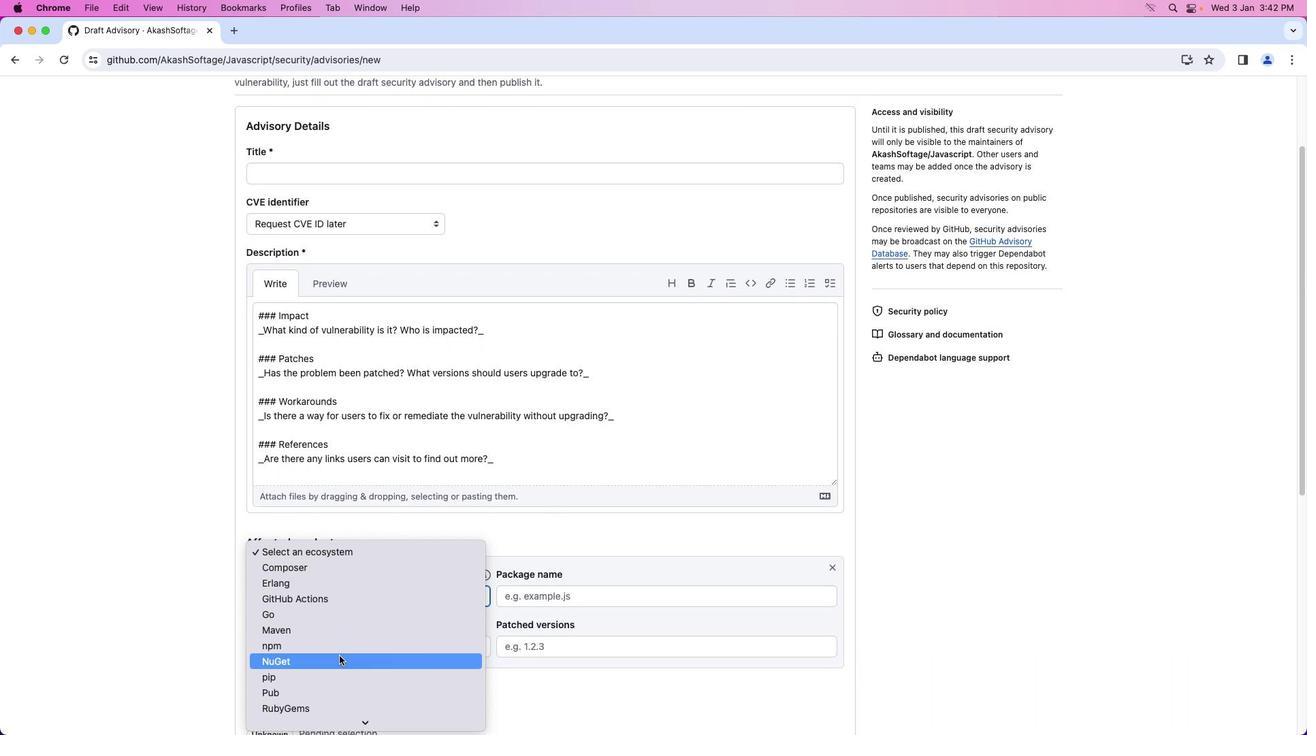 
Action: Mouse moved to (501, 542)
Screenshot: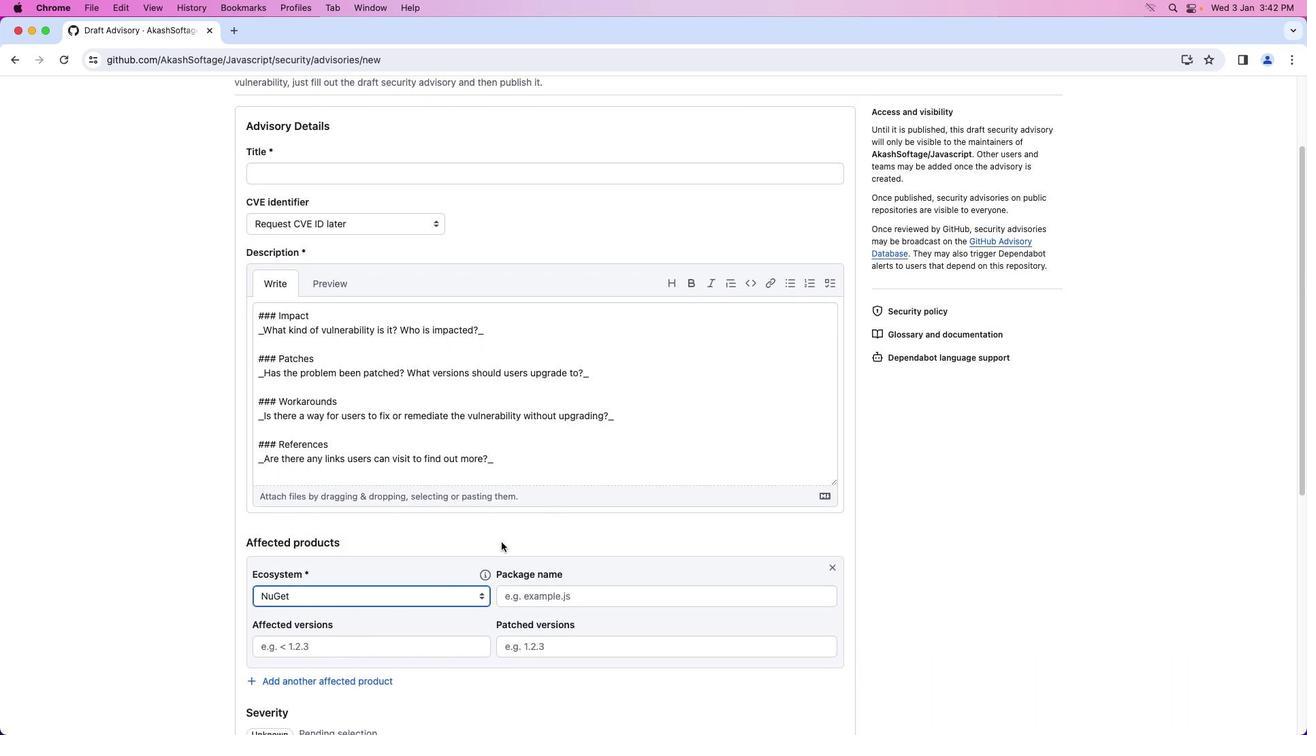 
